 Task: Find connections with filter location San Felipe with filter topic #Personaldevelopmentwith filter profile language Spanish with filter current company Bridgestone EMIA with filter school Raghu Institute Of Technology with filter industry Engineering Services with filter service category Life Coaching with filter keywords title Customer Service Manager
Action: Mouse moved to (514, 58)
Screenshot: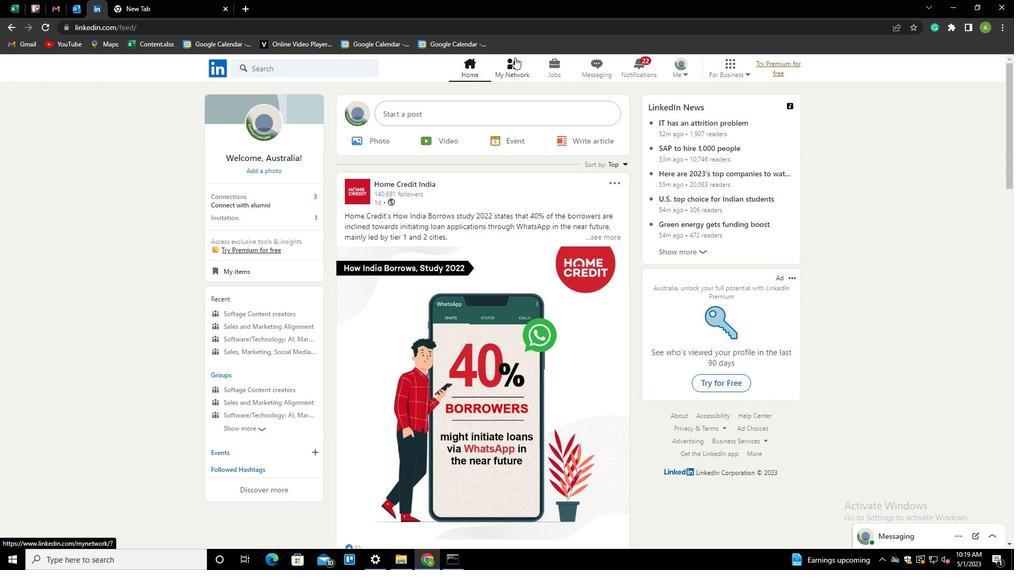 
Action: Mouse pressed left at (514, 58)
Screenshot: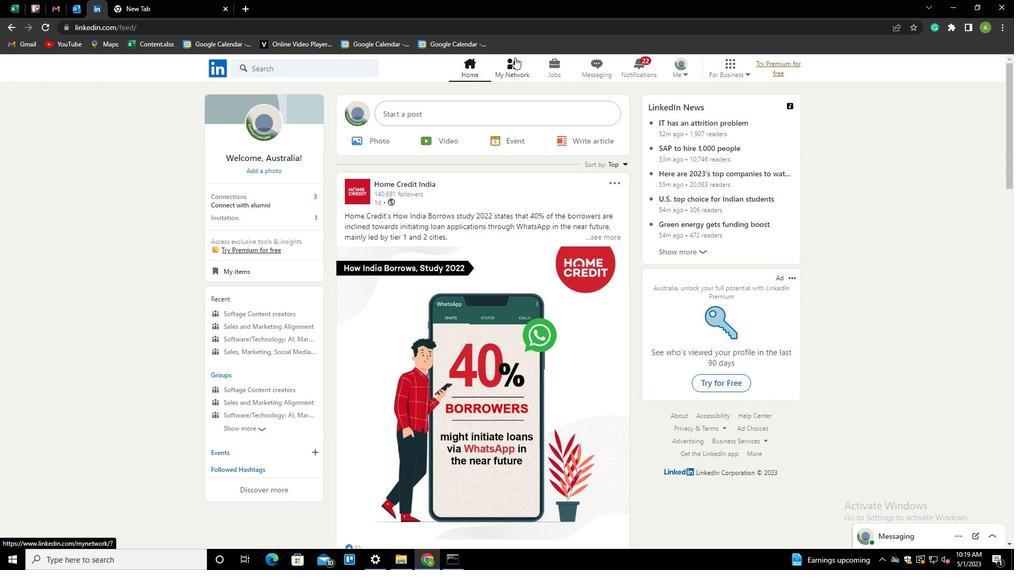 
Action: Mouse moved to (264, 124)
Screenshot: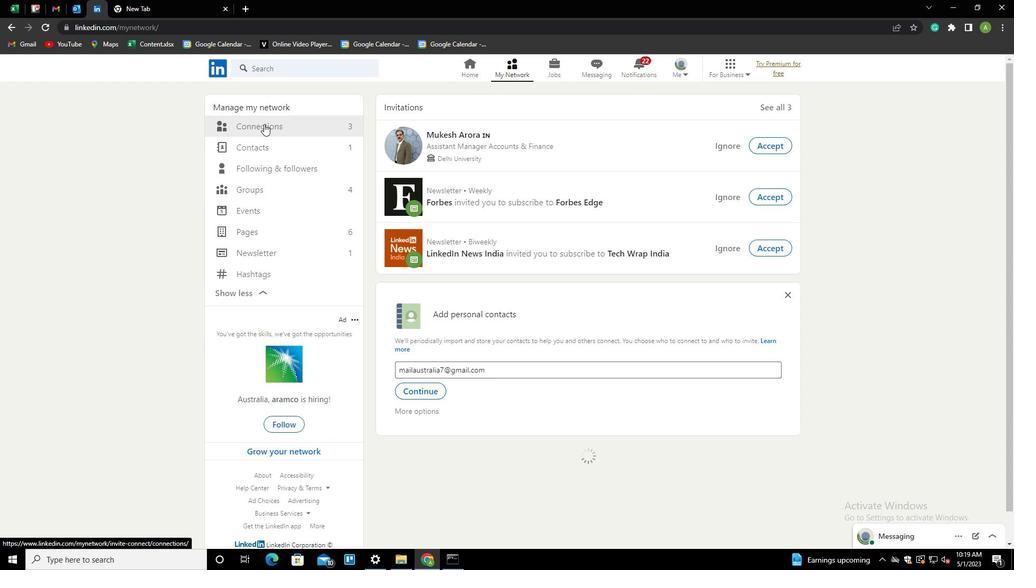 
Action: Mouse pressed left at (264, 124)
Screenshot: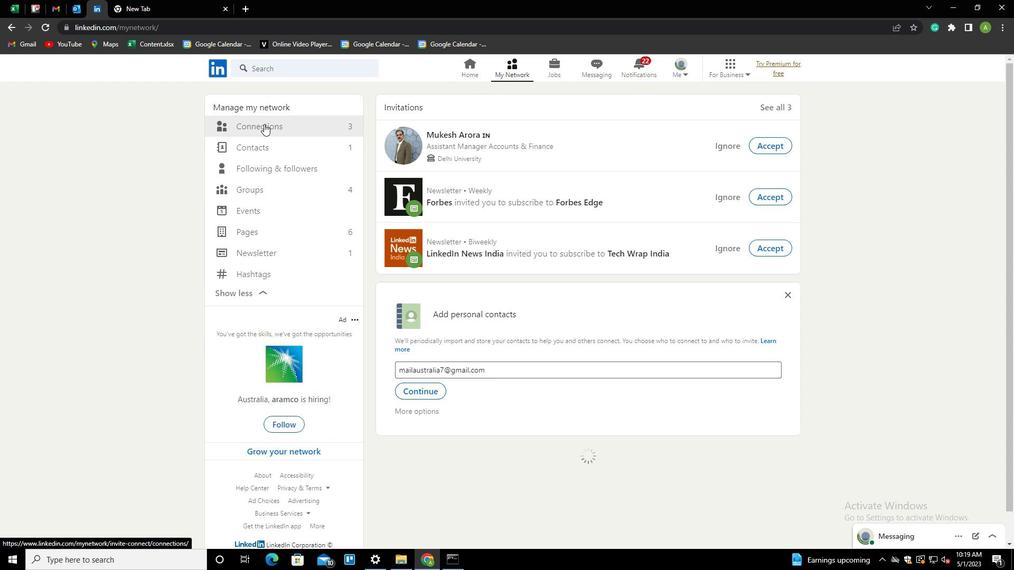 
Action: Mouse moved to (576, 126)
Screenshot: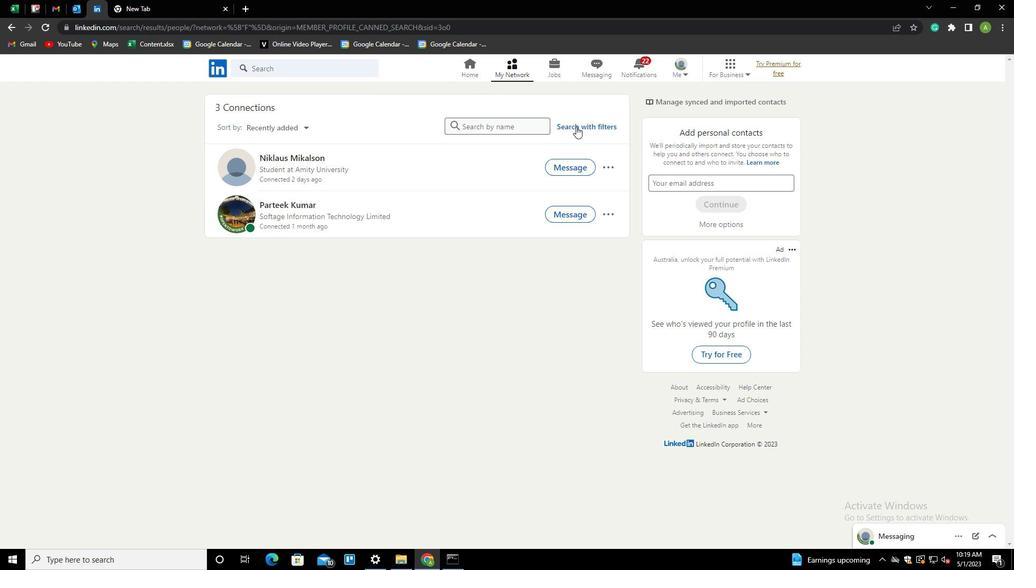 
Action: Mouse pressed left at (576, 126)
Screenshot: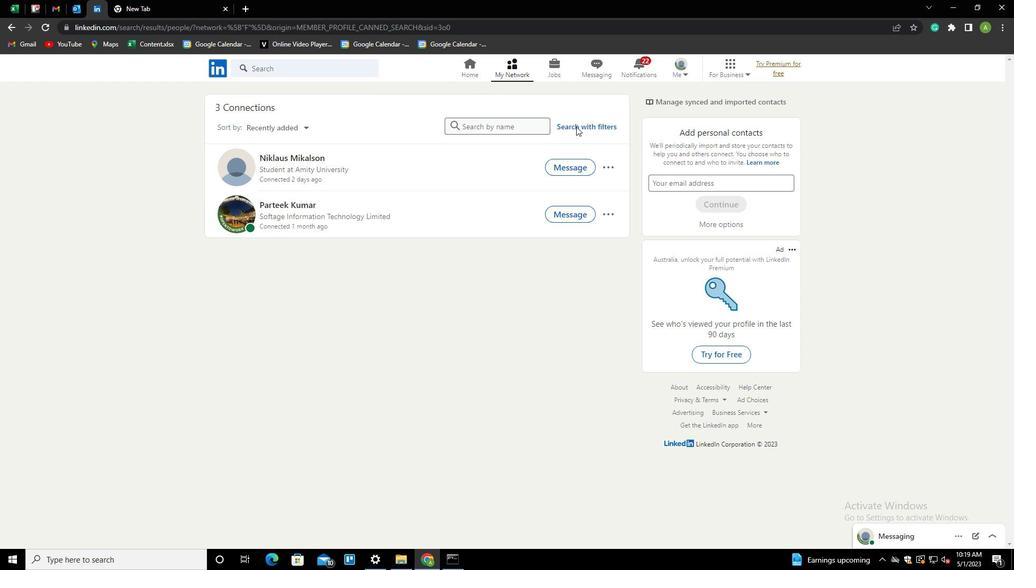 
Action: Mouse moved to (539, 97)
Screenshot: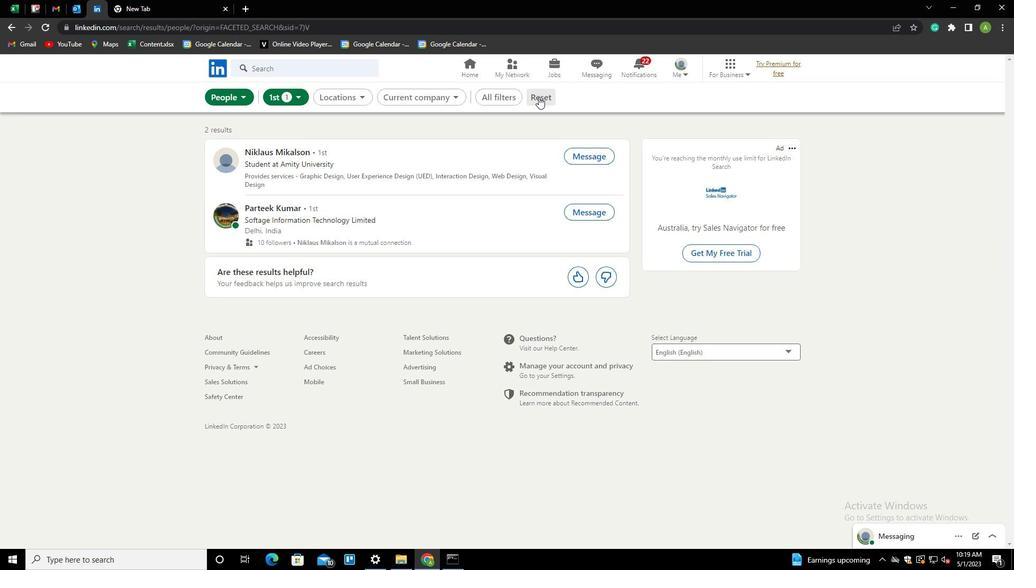 
Action: Mouse pressed left at (539, 97)
Screenshot: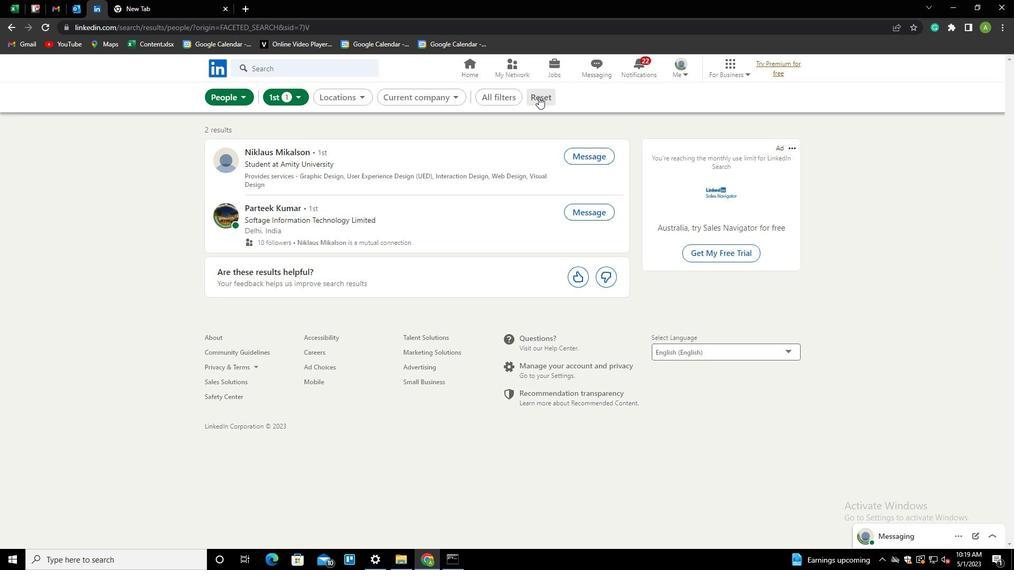 
Action: Mouse moved to (517, 98)
Screenshot: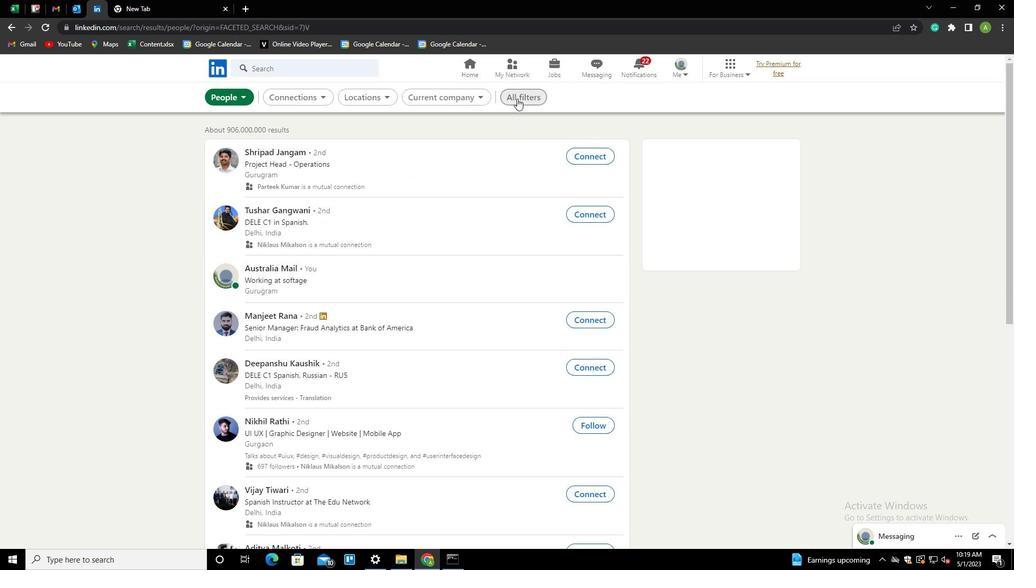 
Action: Mouse pressed left at (517, 98)
Screenshot: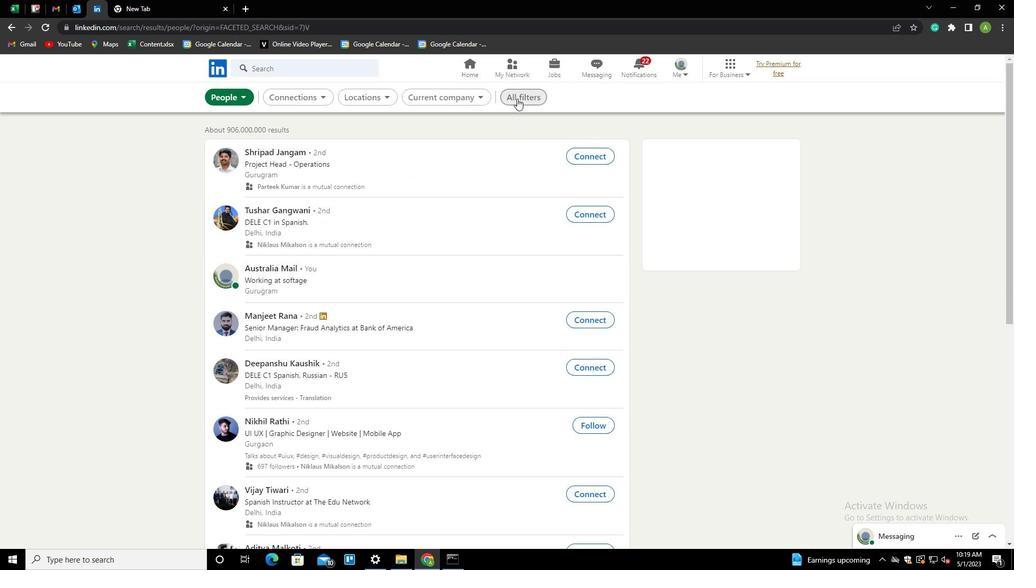 
Action: Mouse moved to (884, 319)
Screenshot: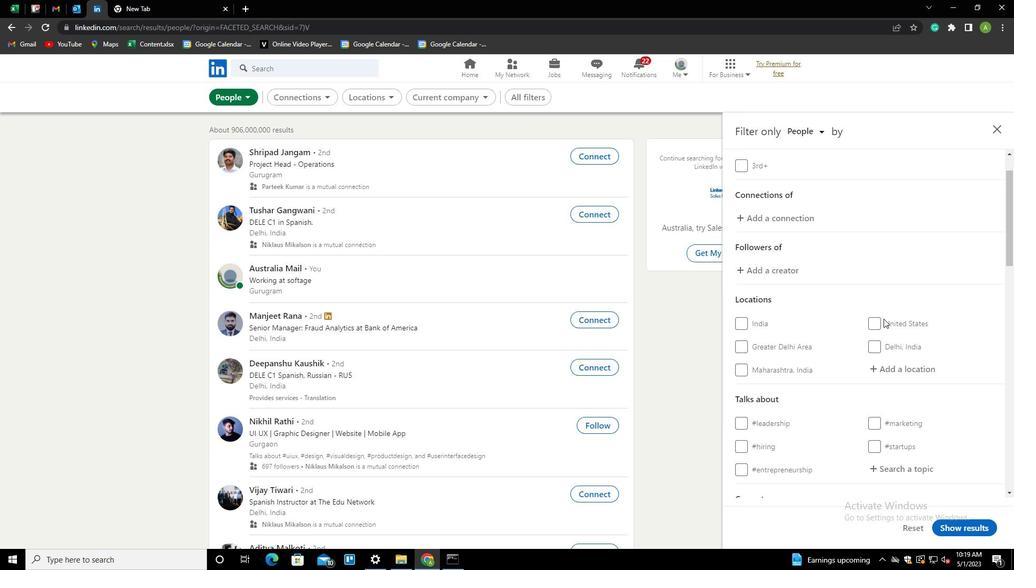 
Action: Mouse scrolled (884, 318) with delta (0, 0)
Screenshot: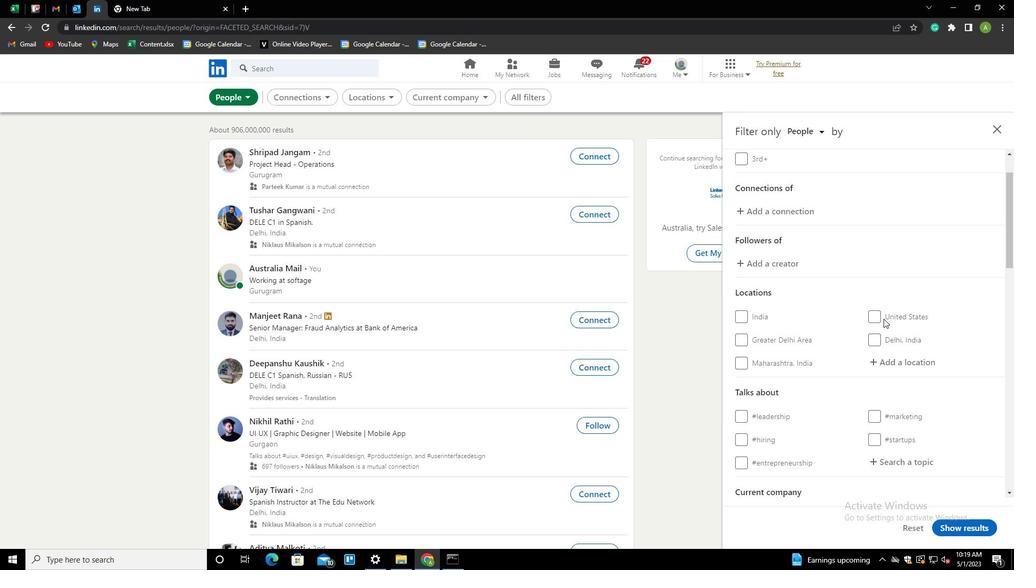 
Action: Mouse scrolled (884, 318) with delta (0, 0)
Screenshot: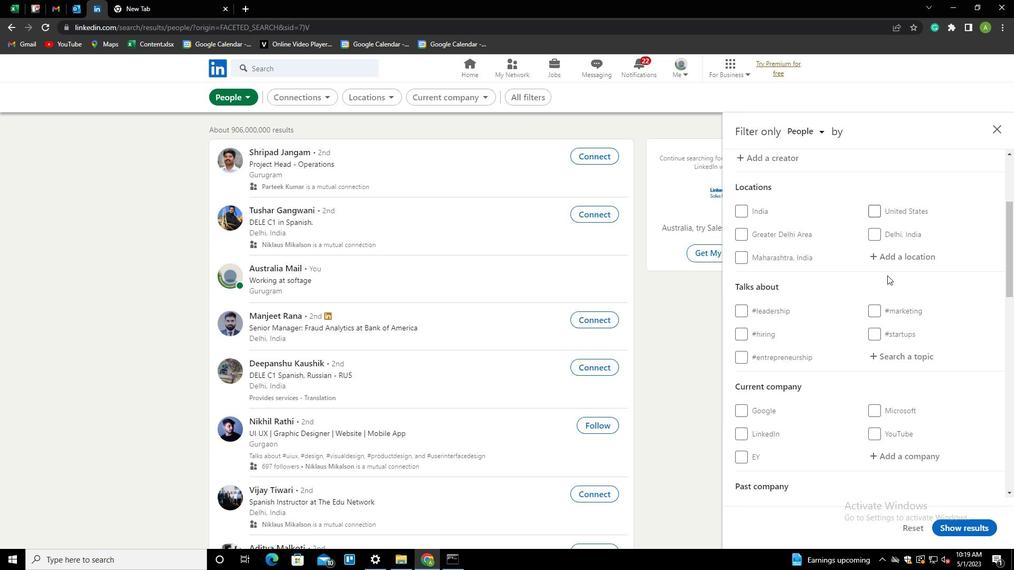 
Action: Mouse scrolled (884, 318) with delta (0, 0)
Screenshot: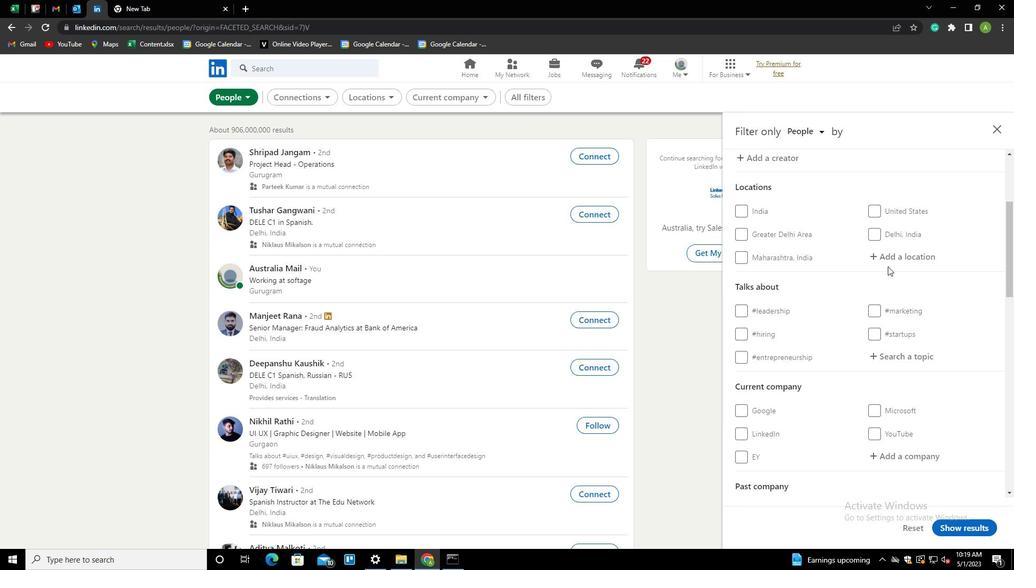 
Action: Mouse moved to (890, 256)
Screenshot: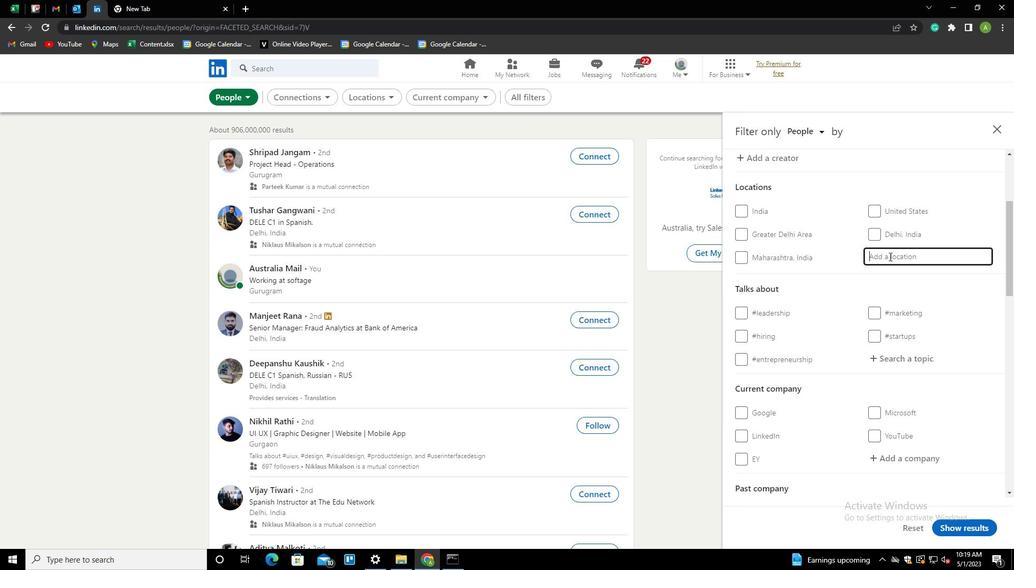 
Action: Mouse pressed left at (890, 256)
Screenshot: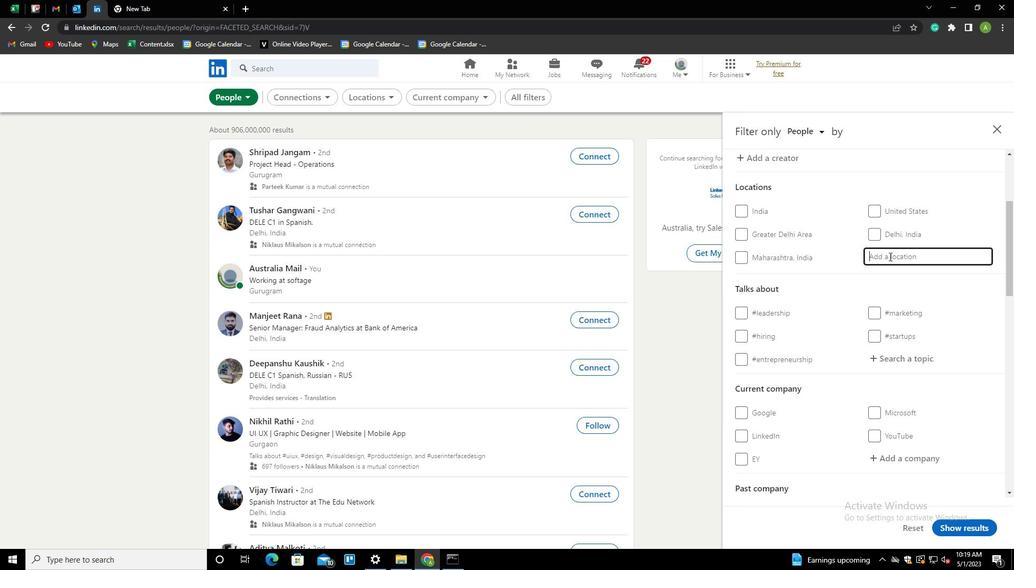 
Action: Mouse moved to (890, 256)
Screenshot: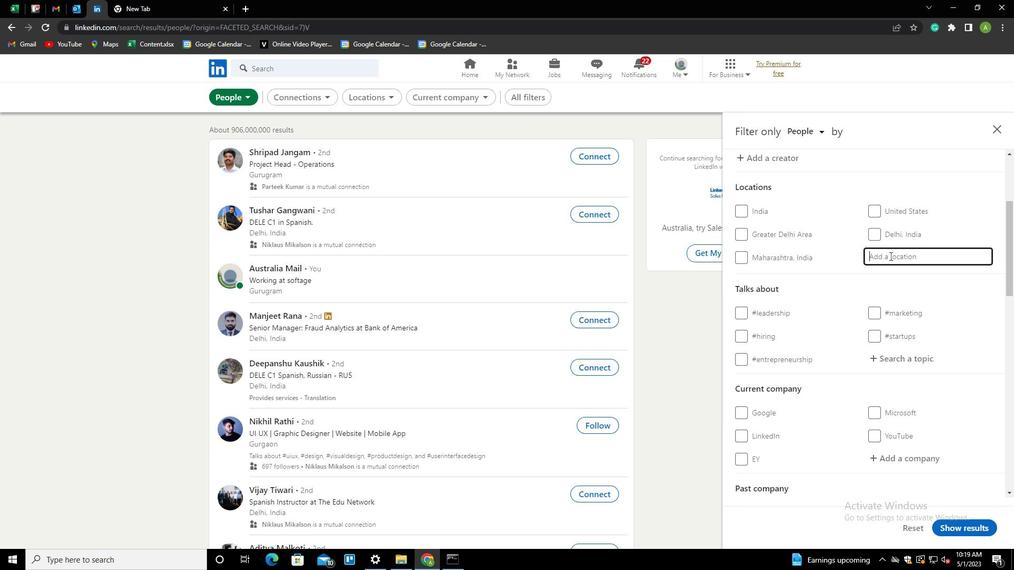 
Action: Mouse pressed left at (890, 256)
Screenshot: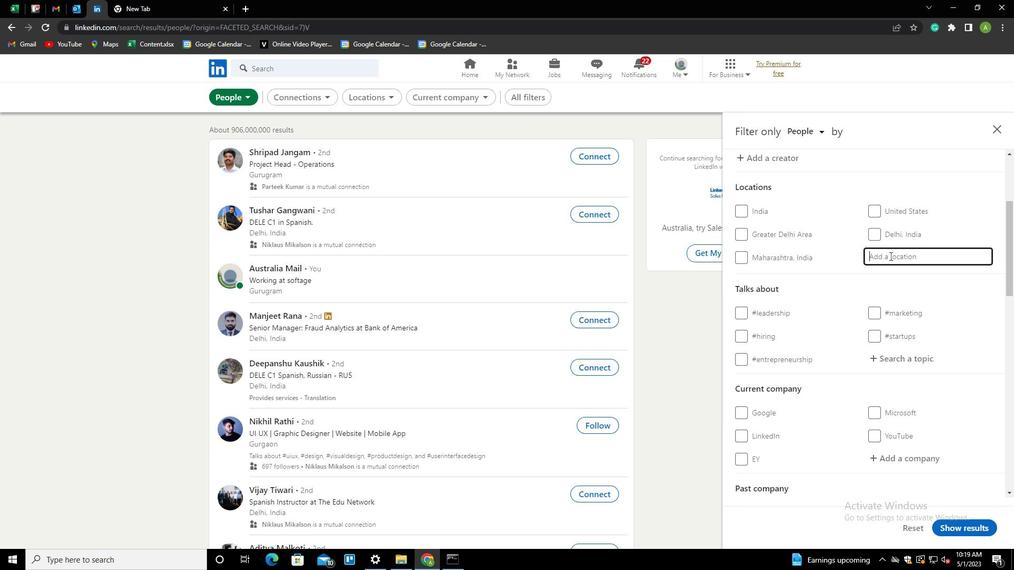 
Action: Key pressed <Key.shift><Key.shift><Key.shift><Key.shift>SAN<Key.space><Key.shift>FELIPE<Key.down><Key.enter>
Screenshot: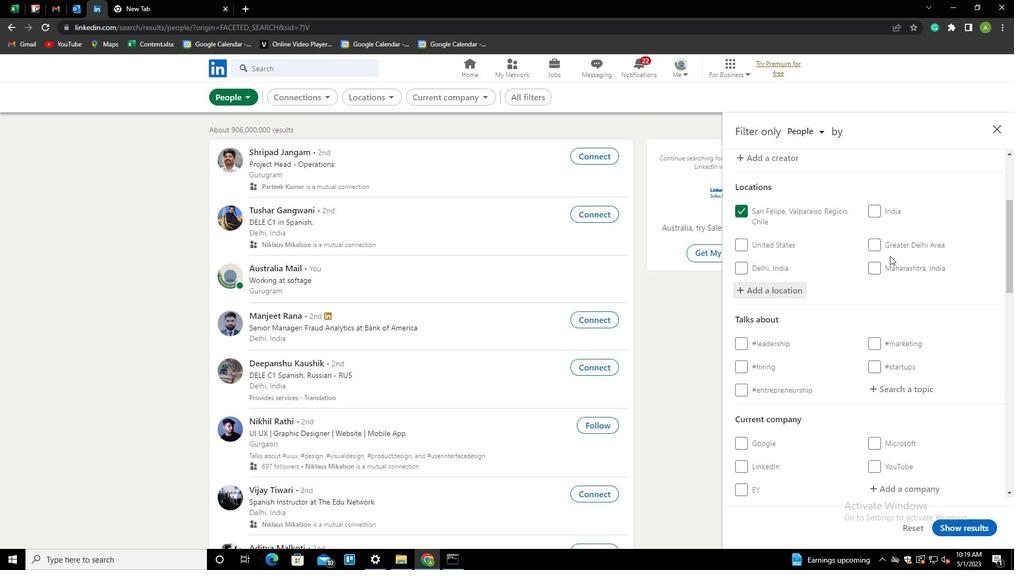 
Action: Mouse scrolled (890, 255) with delta (0, 0)
Screenshot: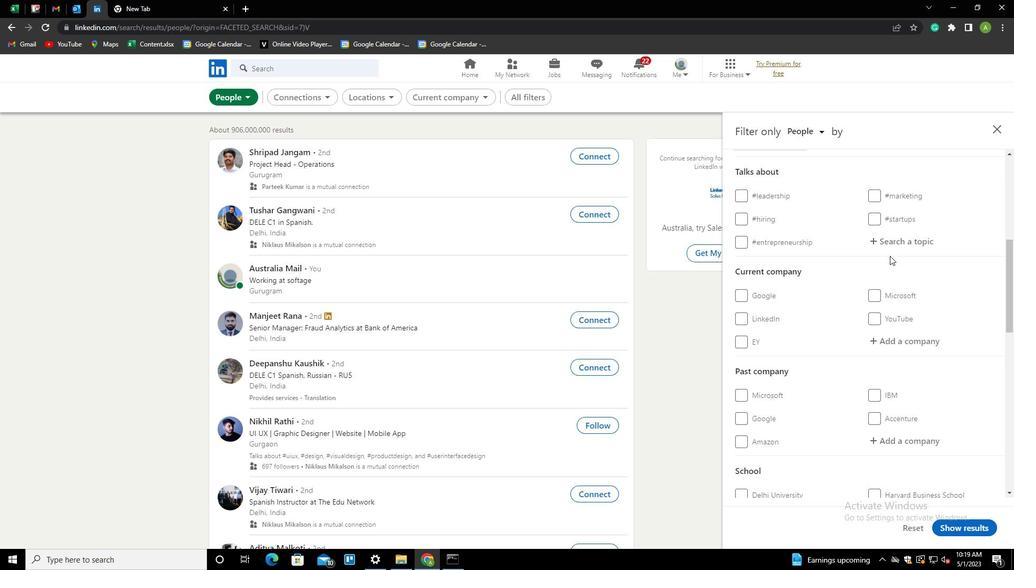 
Action: Mouse scrolled (890, 255) with delta (0, 0)
Screenshot: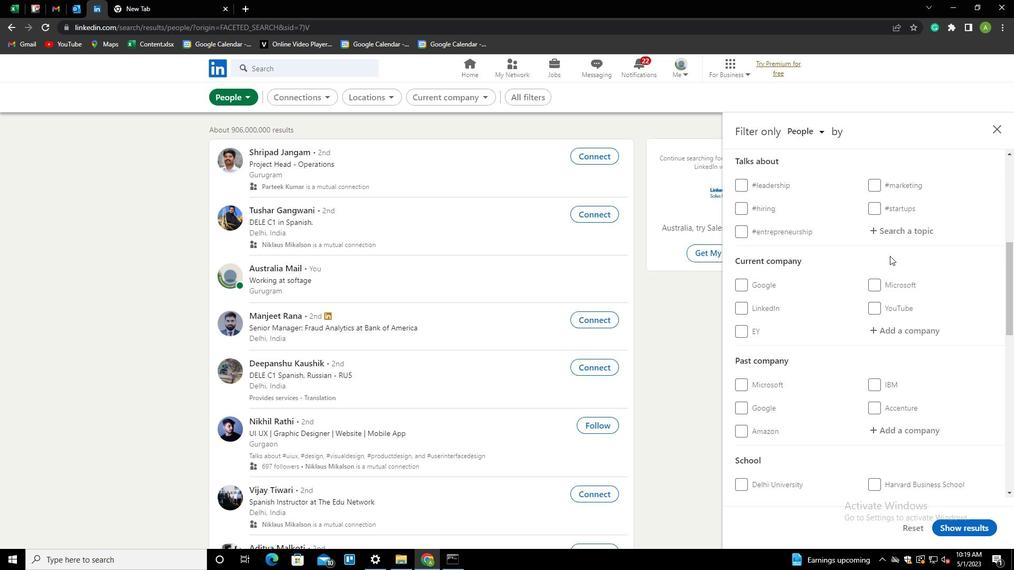 
Action: Mouse scrolled (890, 255) with delta (0, 0)
Screenshot: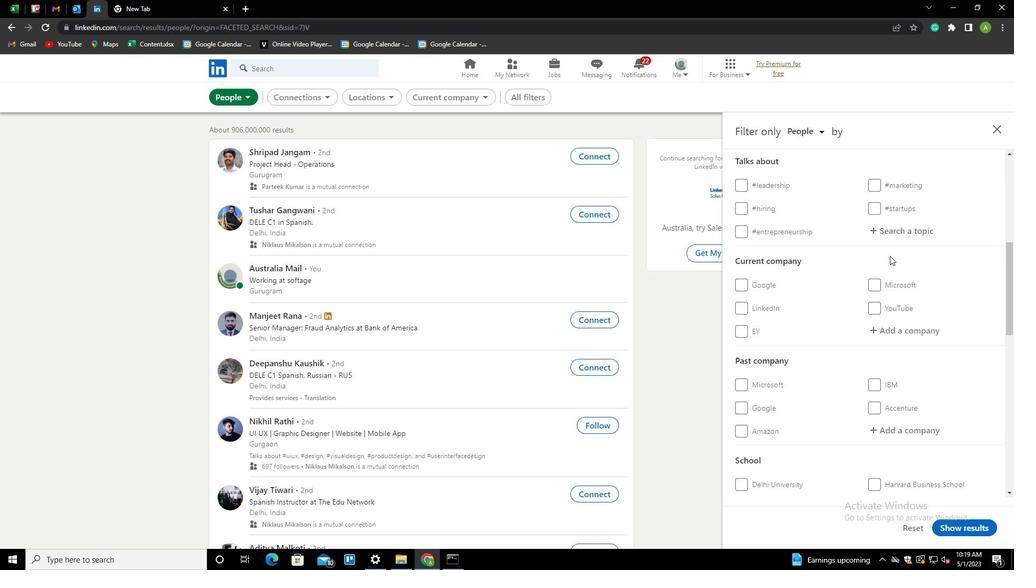 
Action: Mouse scrolled (890, 255) with delta (0, 0)
Screenshot: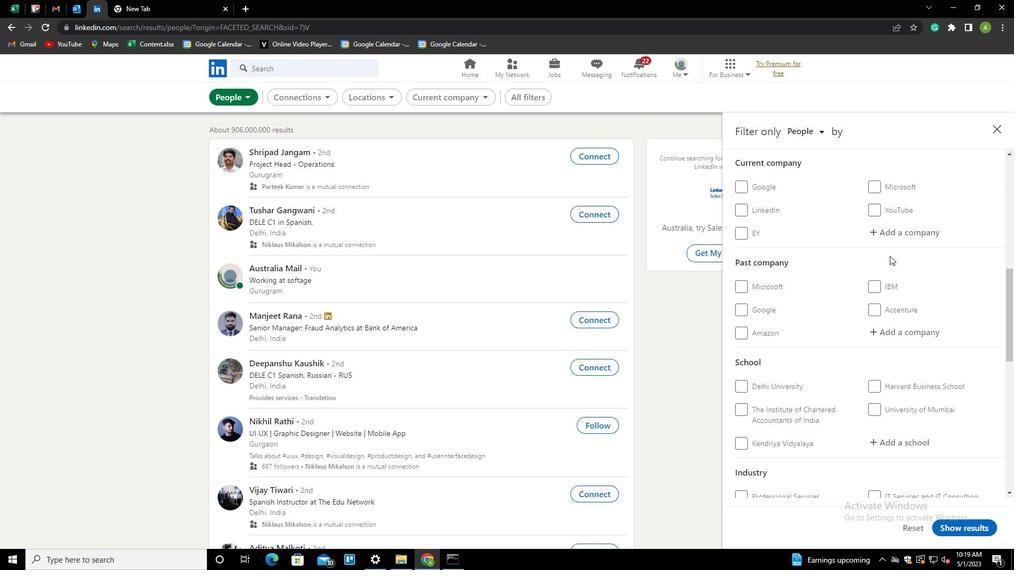 
Action: Mouse scrolled (890, 255) with delta (0, 0)
Screenshot: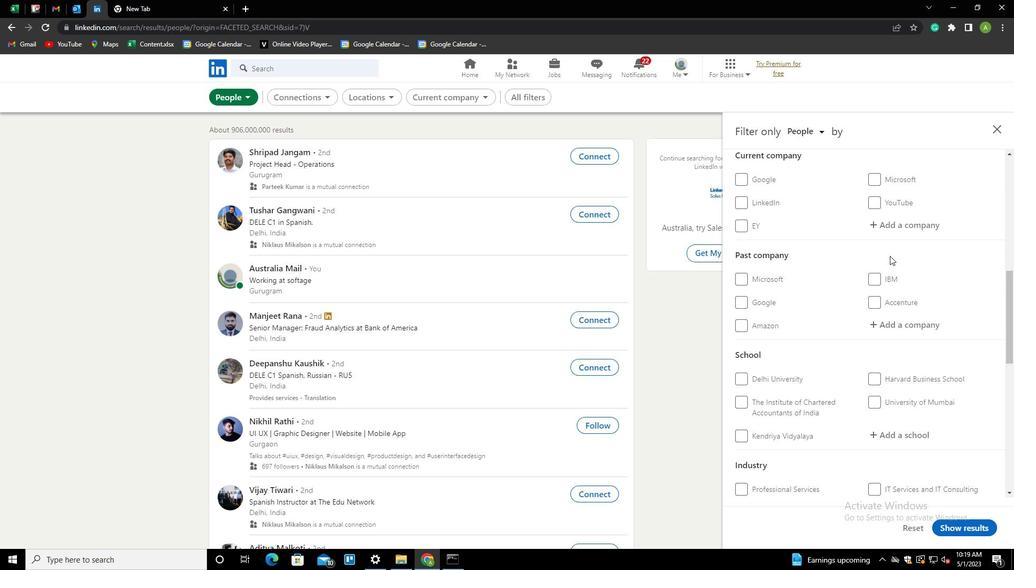 
Action: Mouse scrolled (890, 256) with delta (0, 0)
Screenshot: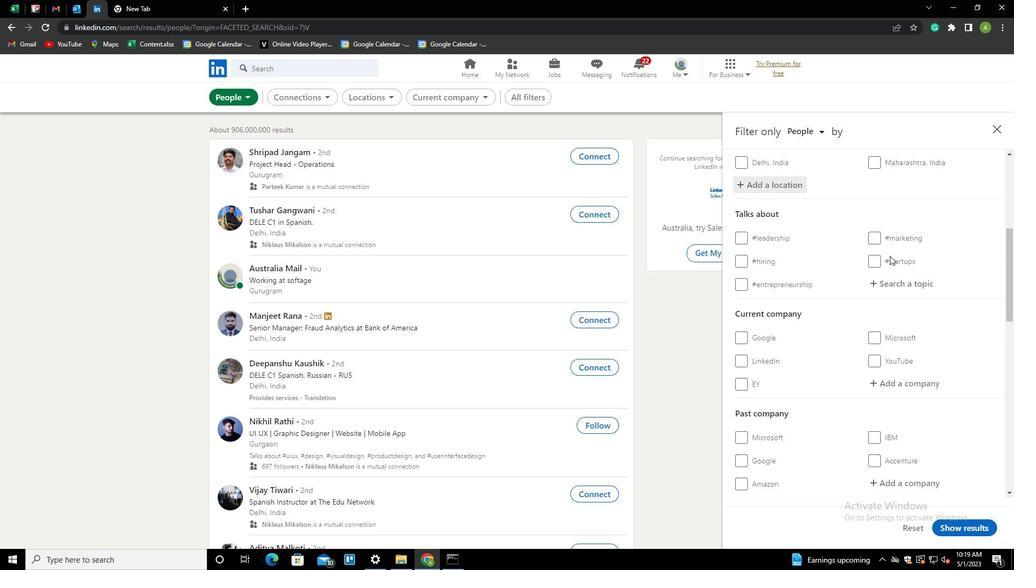 
Action: Mouse scrolled (890, 256) with delta (0, 0)
Screenshot: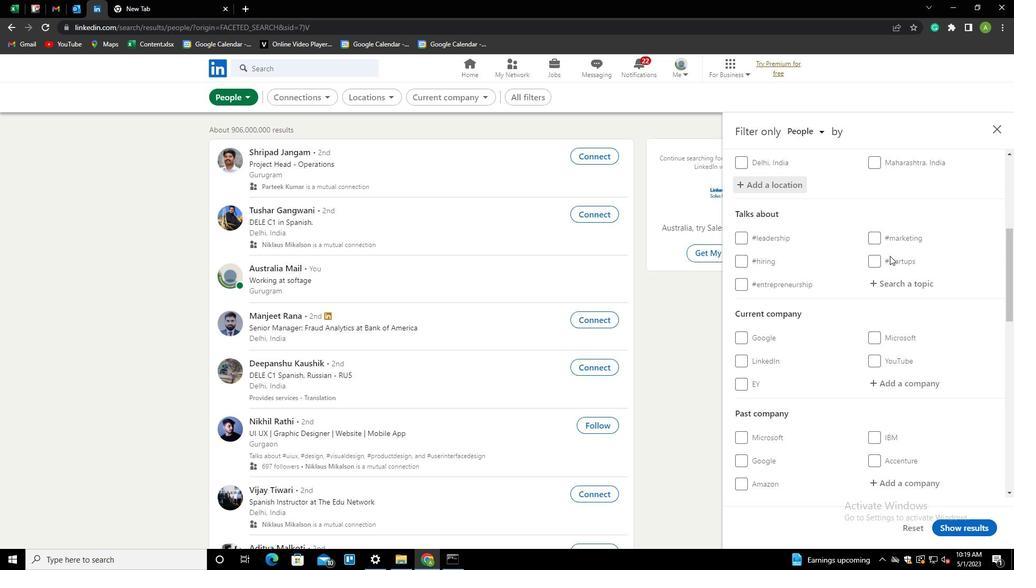
Action: Mouse scrolled (890, 256) with delta (0, 0)
Screenshot: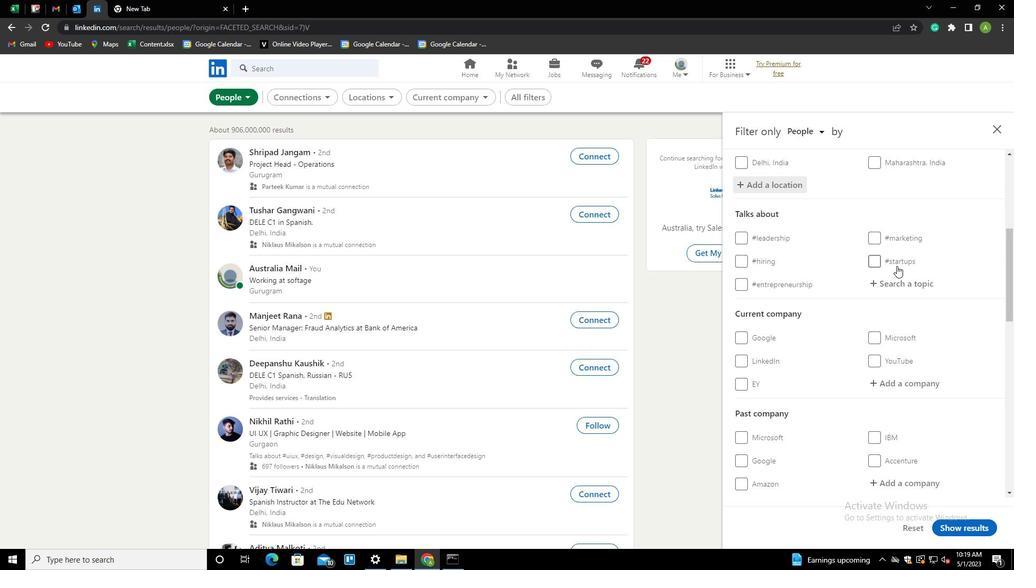 
Action: Mouse moved to (897, 288)
Screenshot: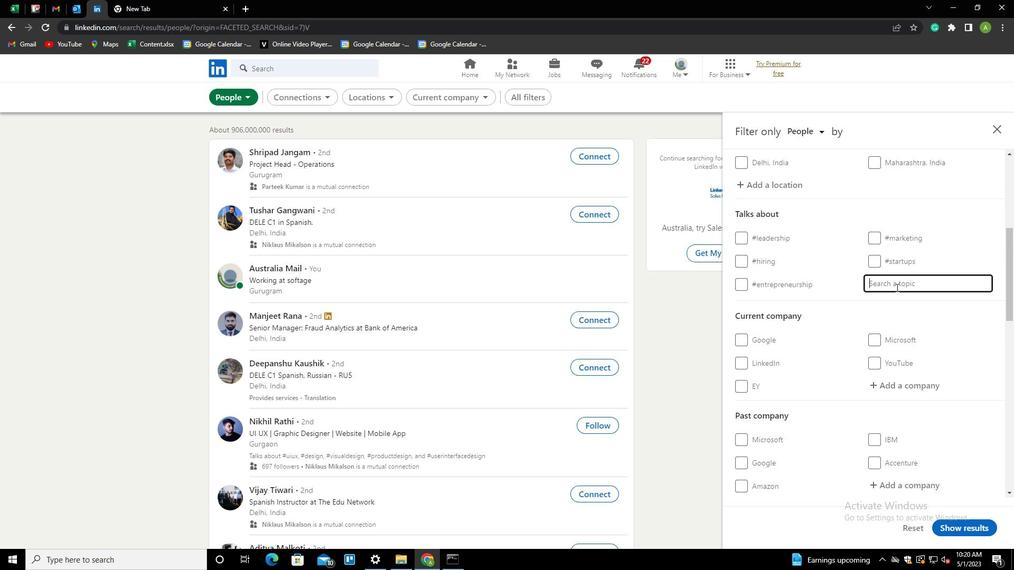 
Action: Mouse pressed left at (897, 288)
Screenshot: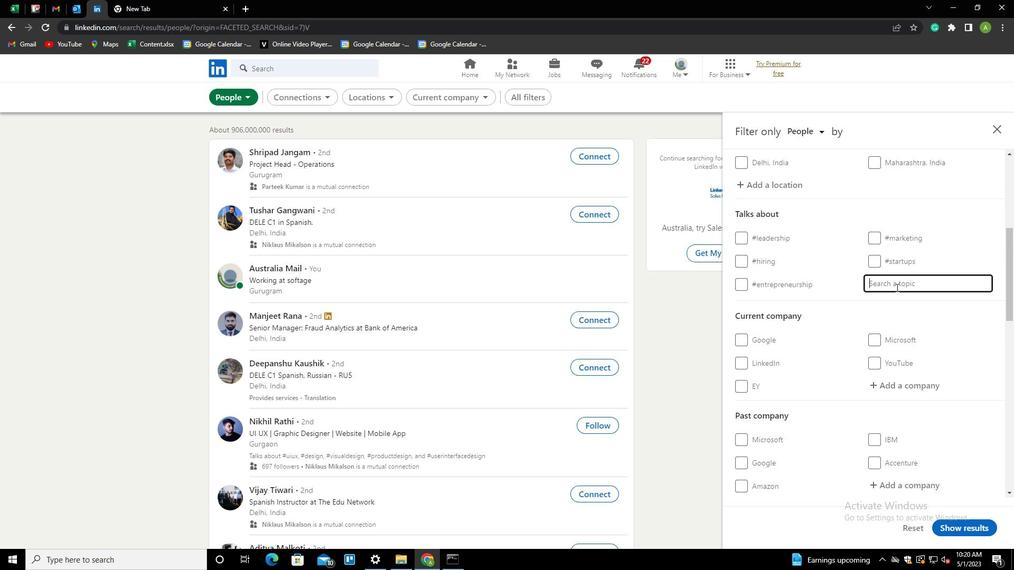 
Action: Key pressed OER<Key.backspace><Key.backspace><Key.backspace>PERSONALDEVELOP<Key.down><Key.enter>
Screenshot: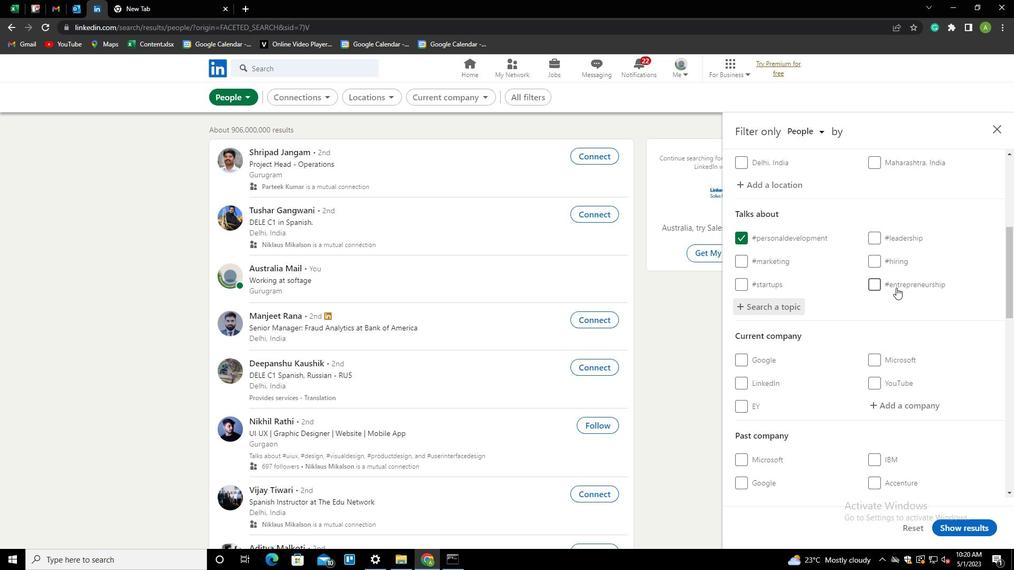
Action: Mouse scrolled (897, 287) with delta (0, 0)
Screenshot: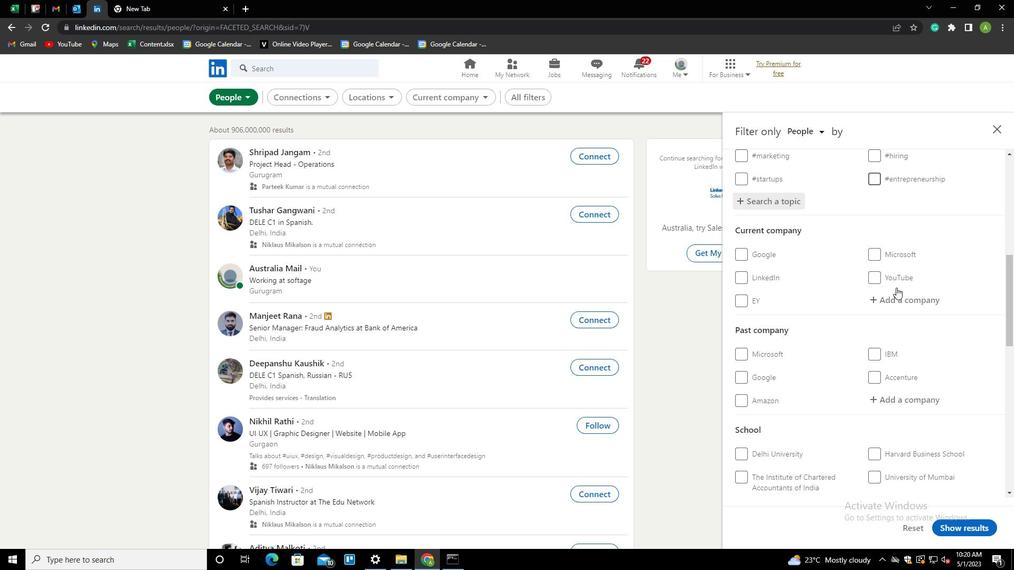 
Action: Mouse scrolled (897, 287) with delta (0, 0)
Screenshot: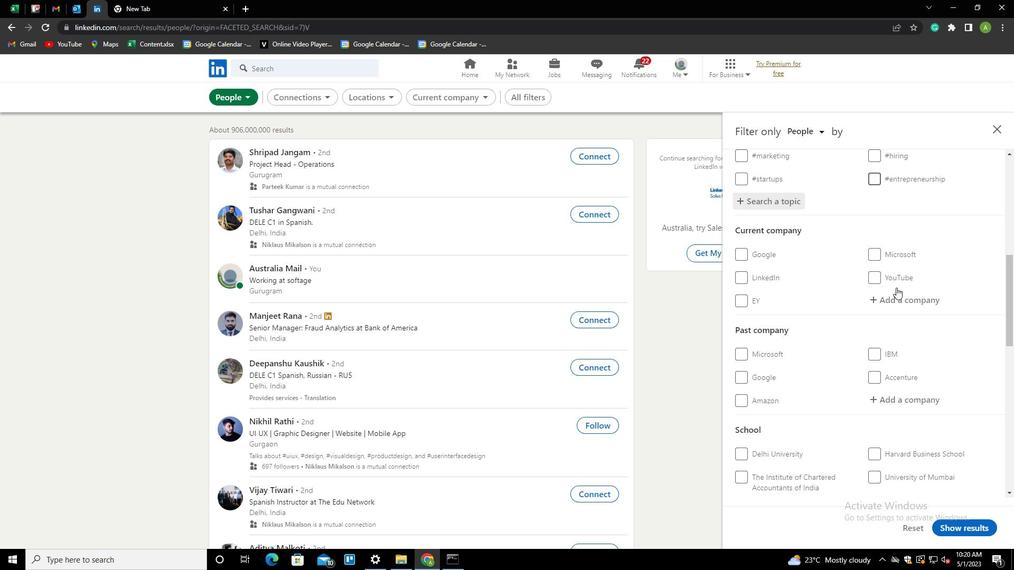 
Action: Mouse moved to (928, 359)
Screenshot: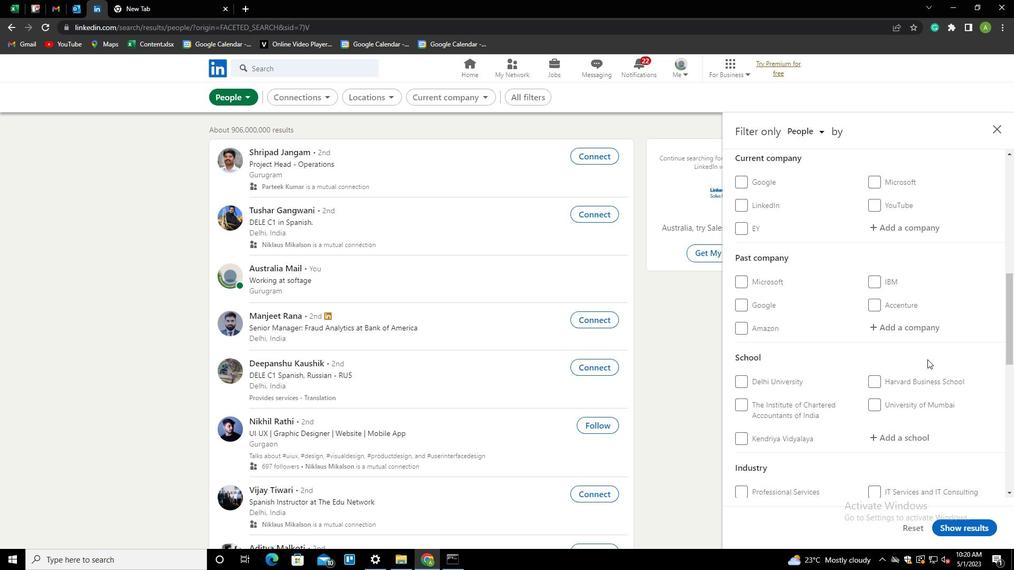 
Action: Mouse scrolled (928, 359) with delta (0, 0)
Screenshot: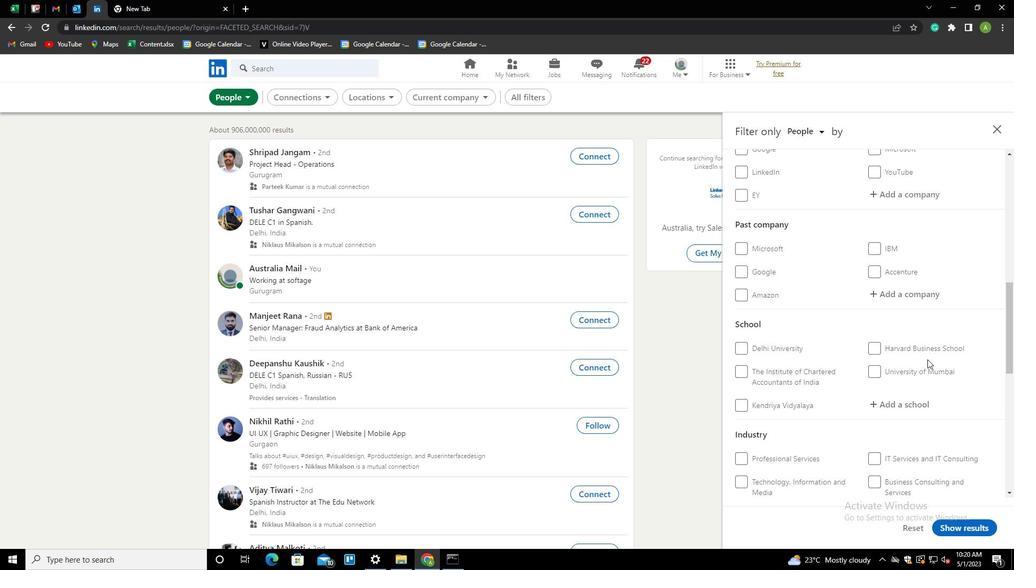 
Action: Mouse scrolled (928, 359) with delta (0, 0)
Screenshot: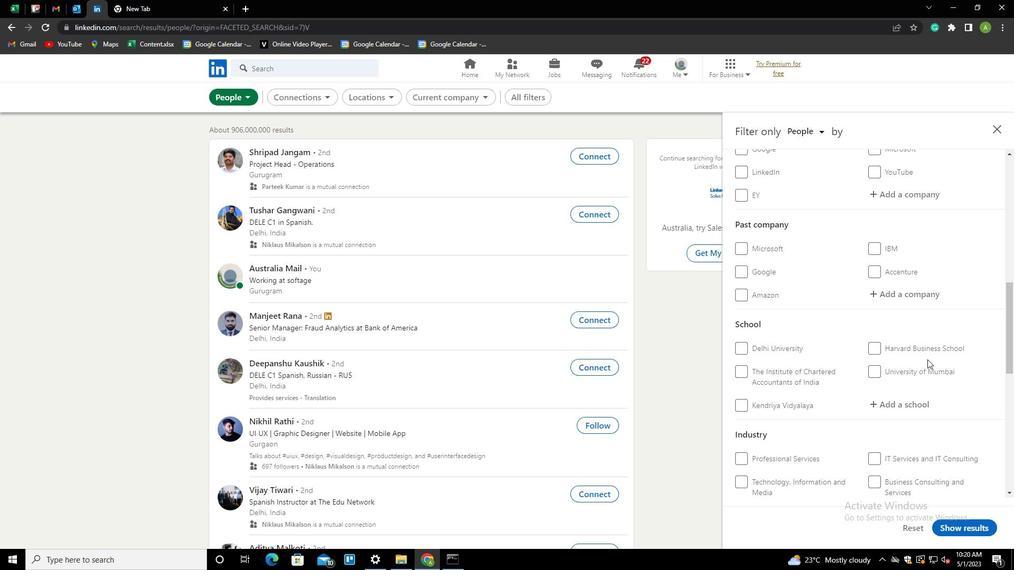 
Action: Mouse scrolled (928, 359) with delta (0, 0)
Screenshot: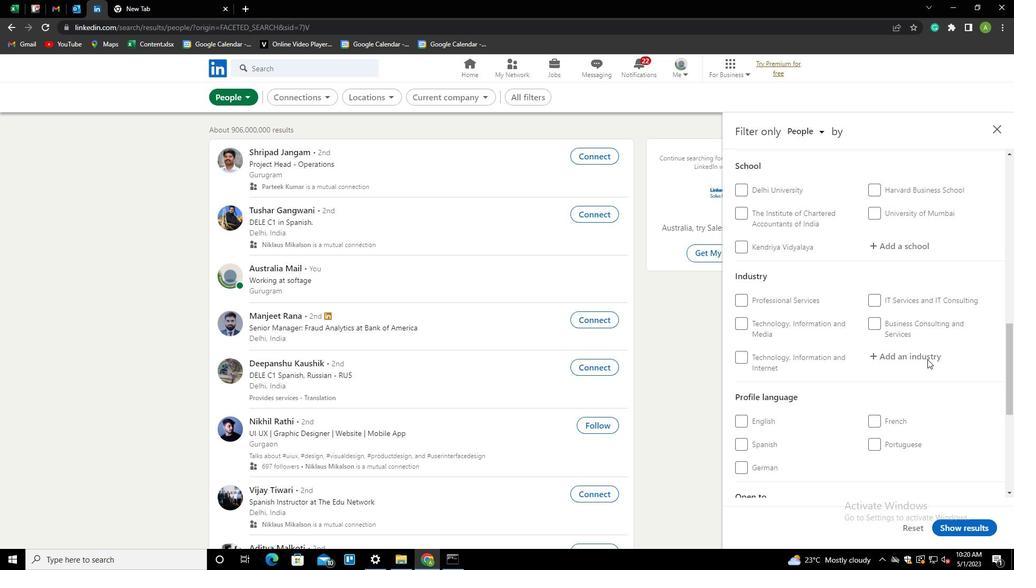 
Action: Mouse scrolled (928, 359) with delta (0, 0)
Screenshot: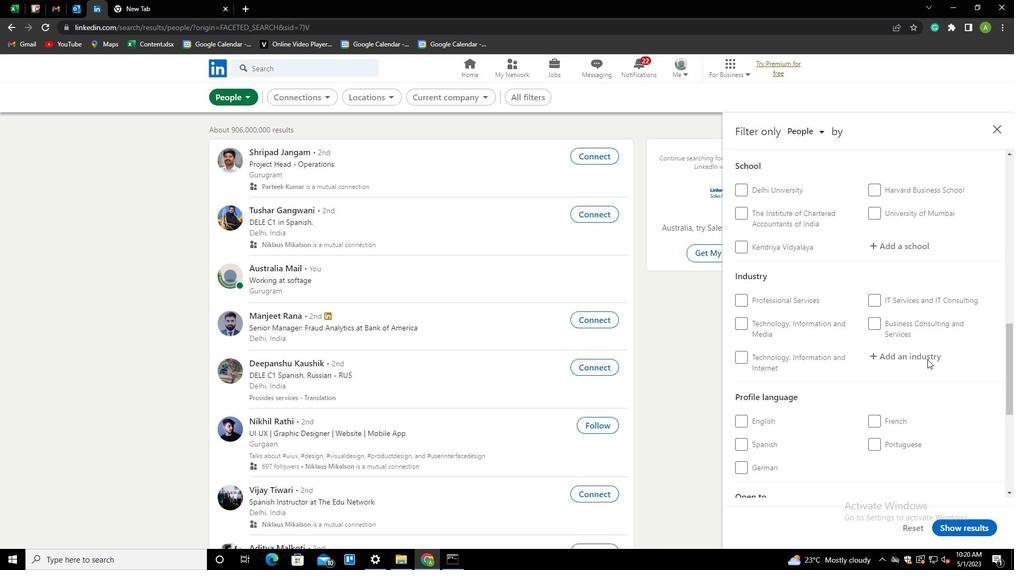 
Action: Mouse scrolled (928, 359) with delta (0, 0)
Screenshot: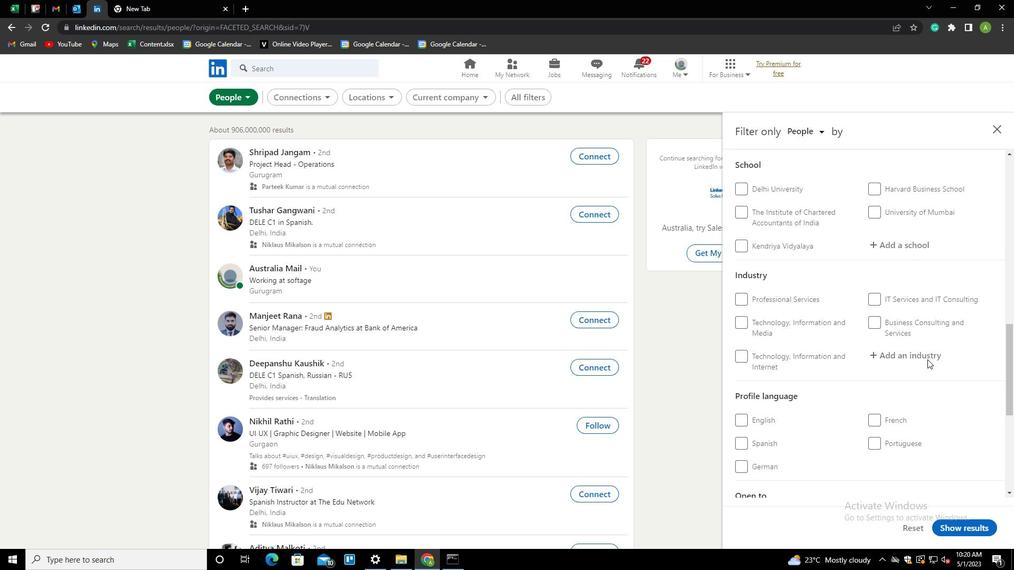 
Action: Mouse scrolled (928, 359) with delta (0, 0)
Screenshot: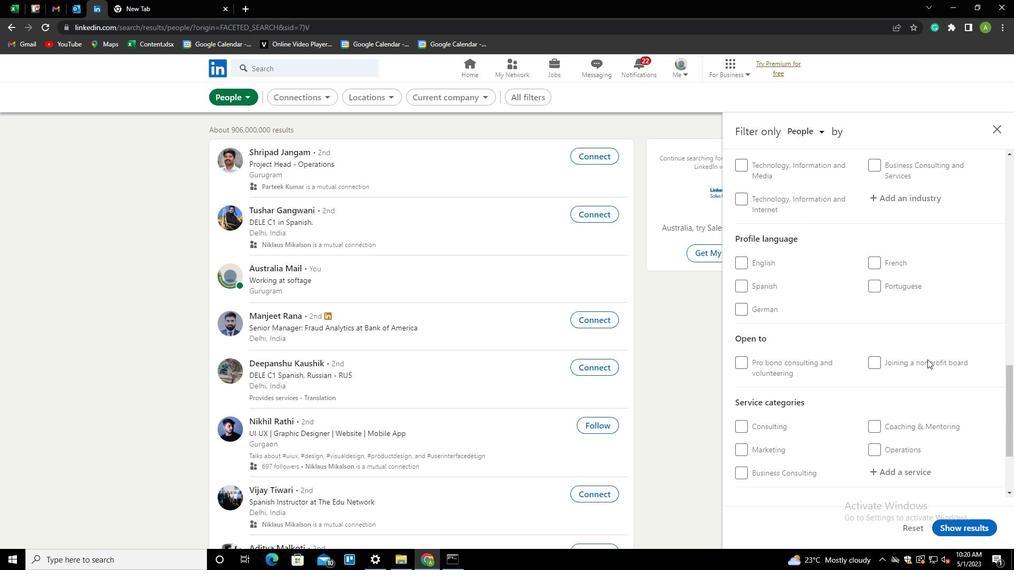 
Action: Mouse scrolled (928, 359) with delta (0, 0)
Screenshot: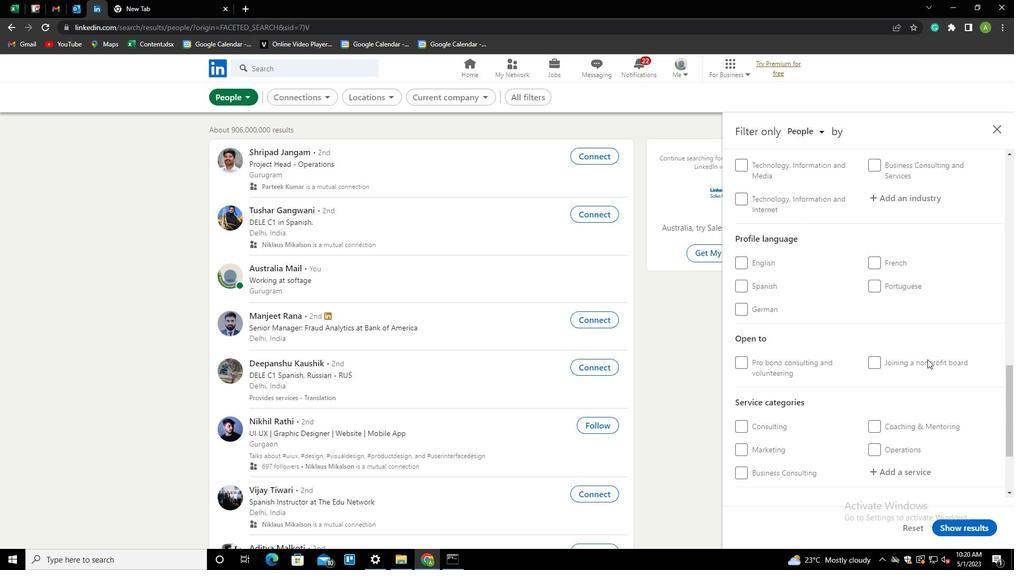 
Action: Mouse scrolled (928, 359) with delta (0, 0)
Screenshot: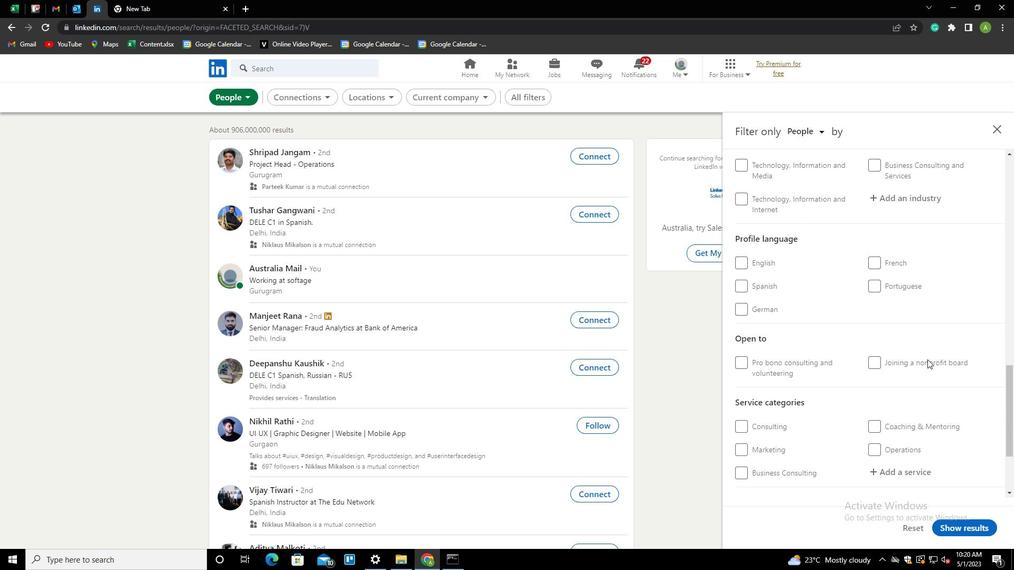 
Action: Mouse moved to (742, 285)
Screenshot: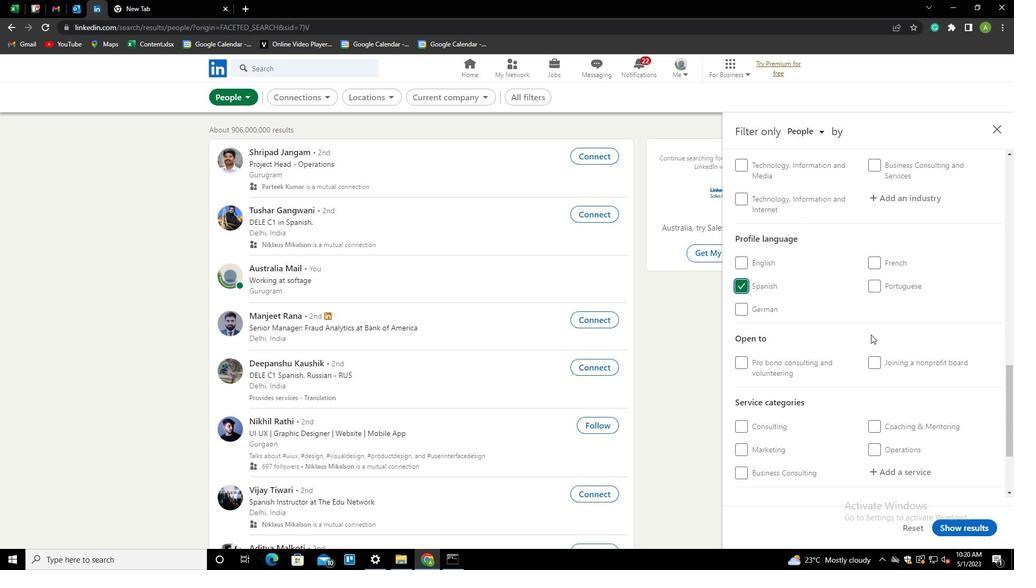 
Action: Mouse pressed left at (742, 285)
Screenshot: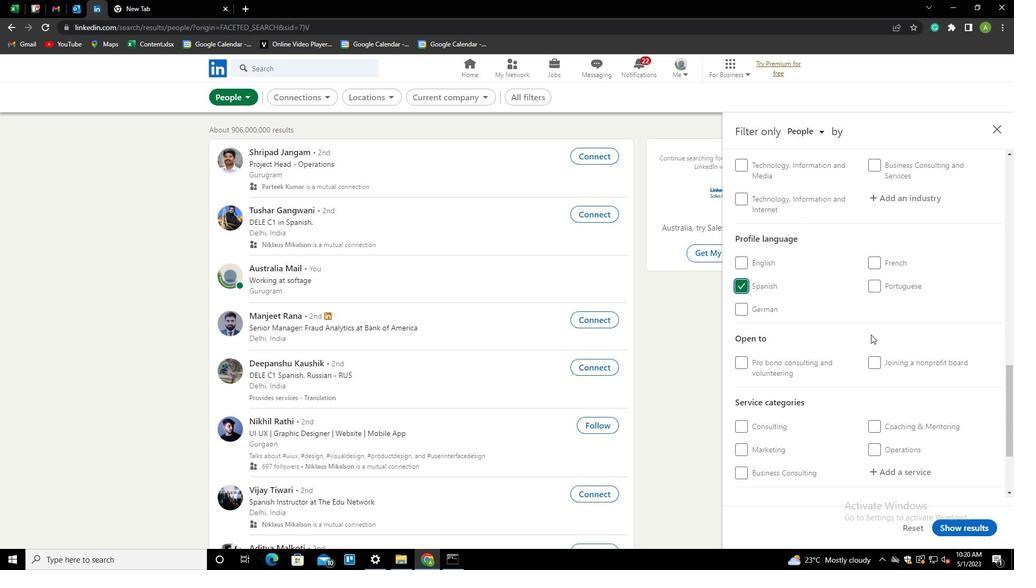 
Action: Mouse moved to (901, 335)
Screenshot: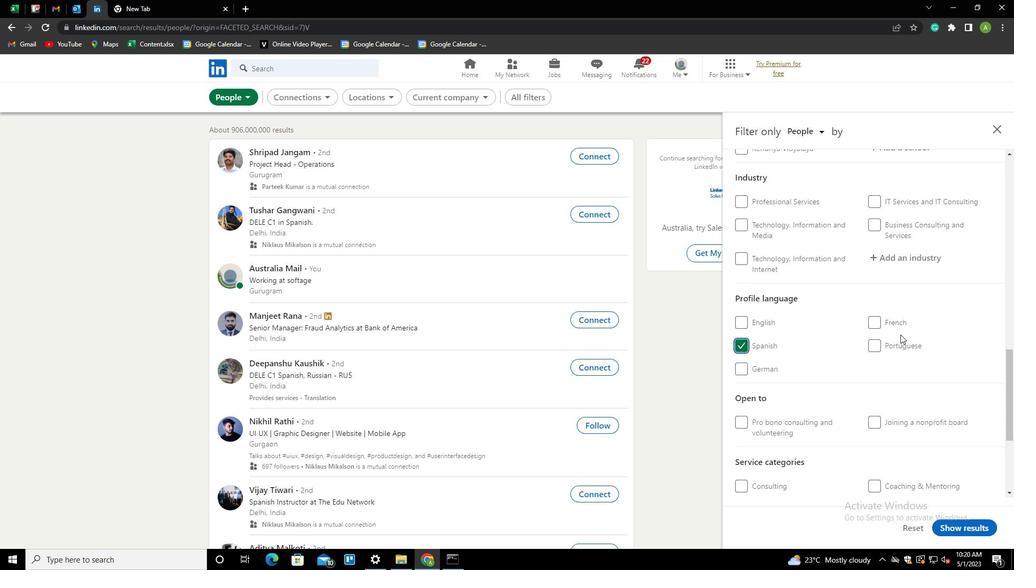 
Action: Mouse scrolled (901, 335) with delta (0, 0)
Screenshot: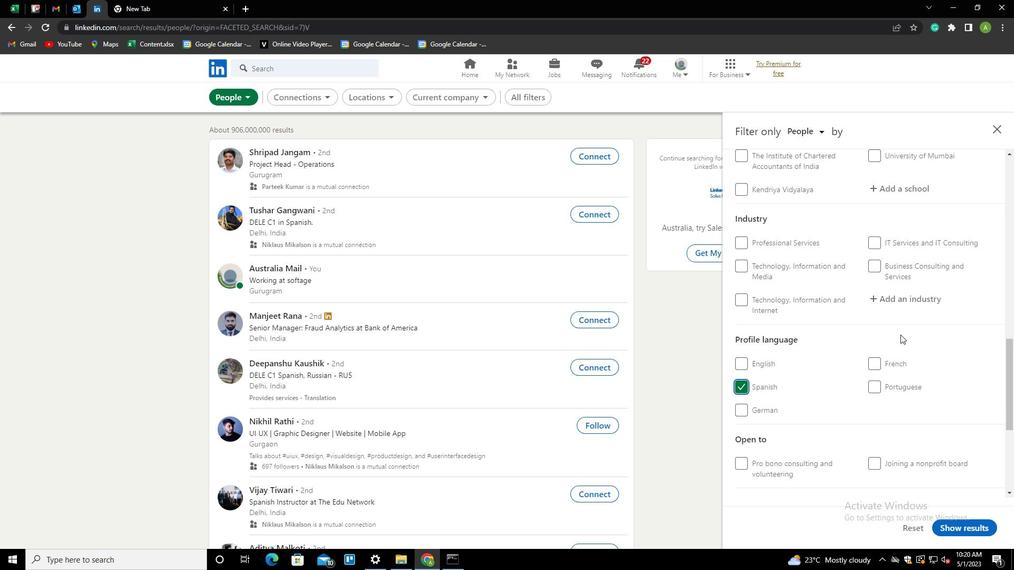 
Action: Mouse scrolled (901, 335) with delta (0, 0)
Screenshot: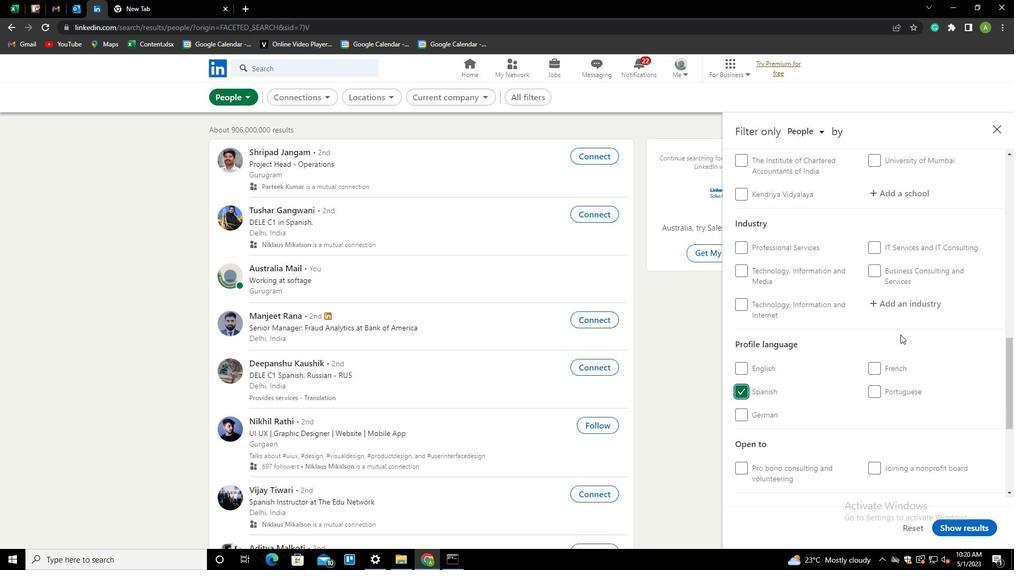 
Action: Mouse scrolled (901, 335) with delta (0, 0)
Screenshot: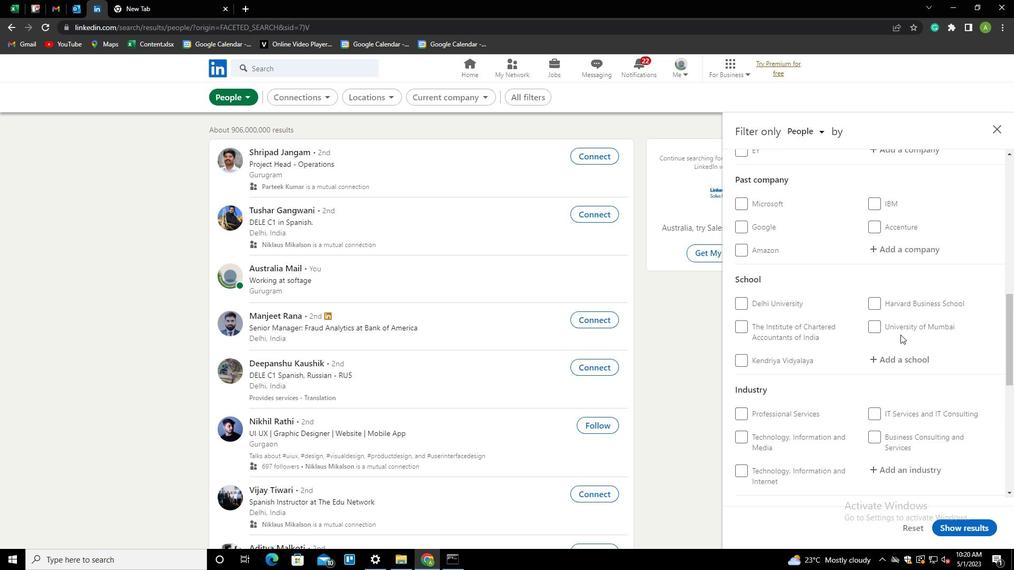
Action: Mouse scrolled (901, 335) with delta (0, 0)
Screenshot: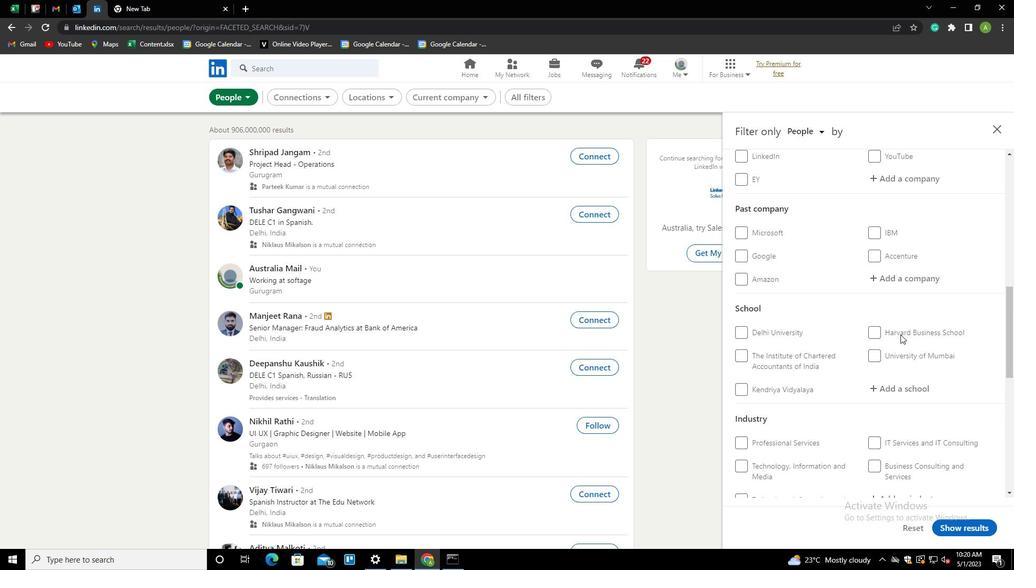 
Action: Mouse scrolled (901, 335) with delta (0, 0)
Screenshot: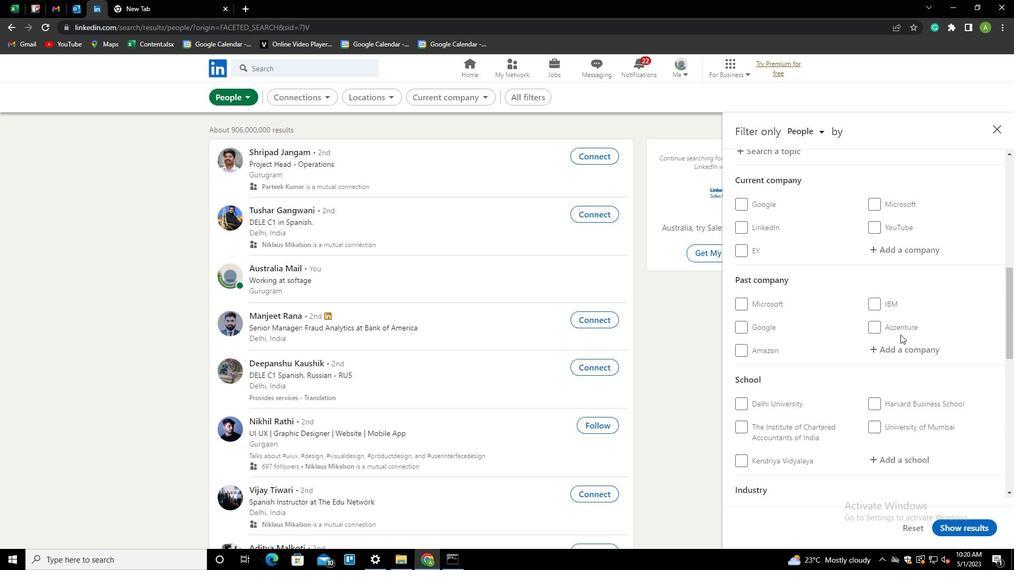 
Action: Mouse scrolled (901, 335) with delta (0, 0)
Screenshot: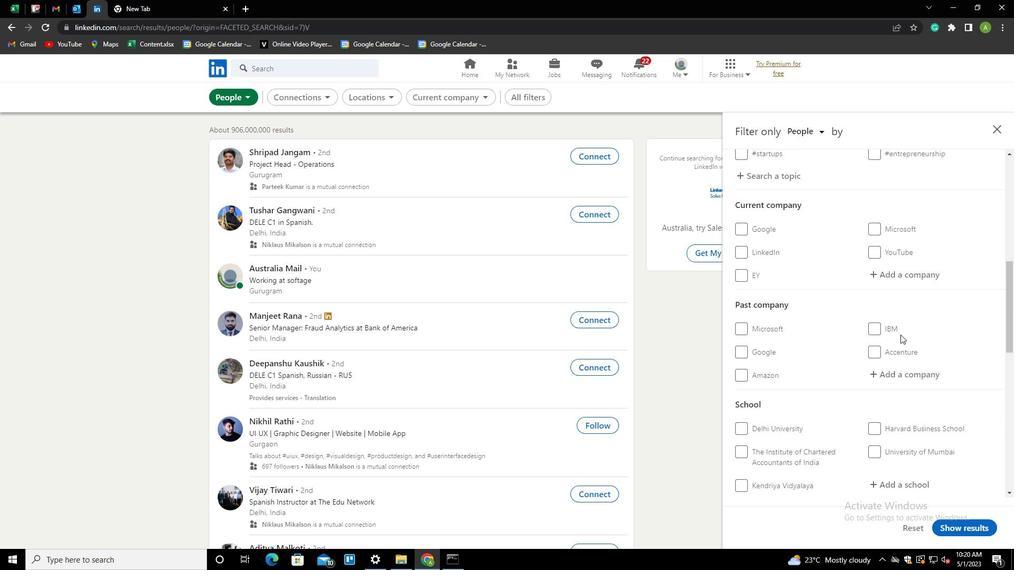 
Action: Mouse scrolled (901, 335) with delta (0, 0)
Screenshot: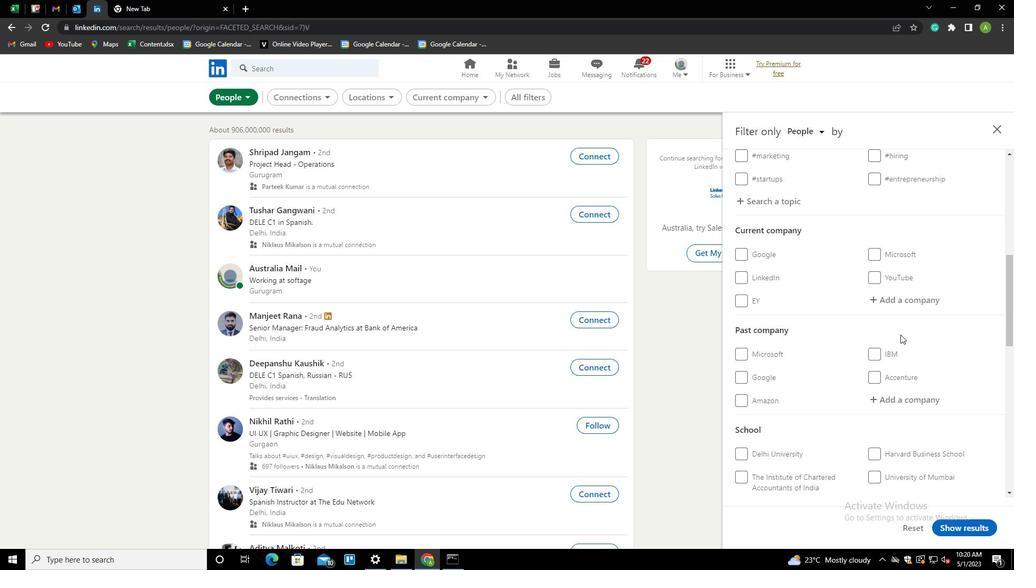 
Action: Mouse scrolled (901, 335) with delta (0, 0)
Screenshot: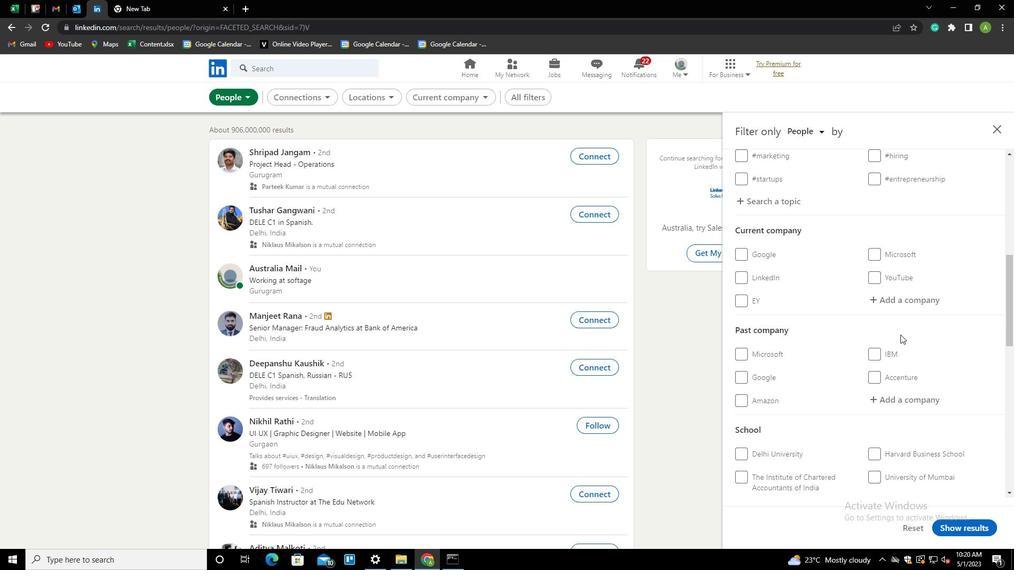 
Action: Mouse scrolled (901, 335) with delta (0, 0)
Screenshot: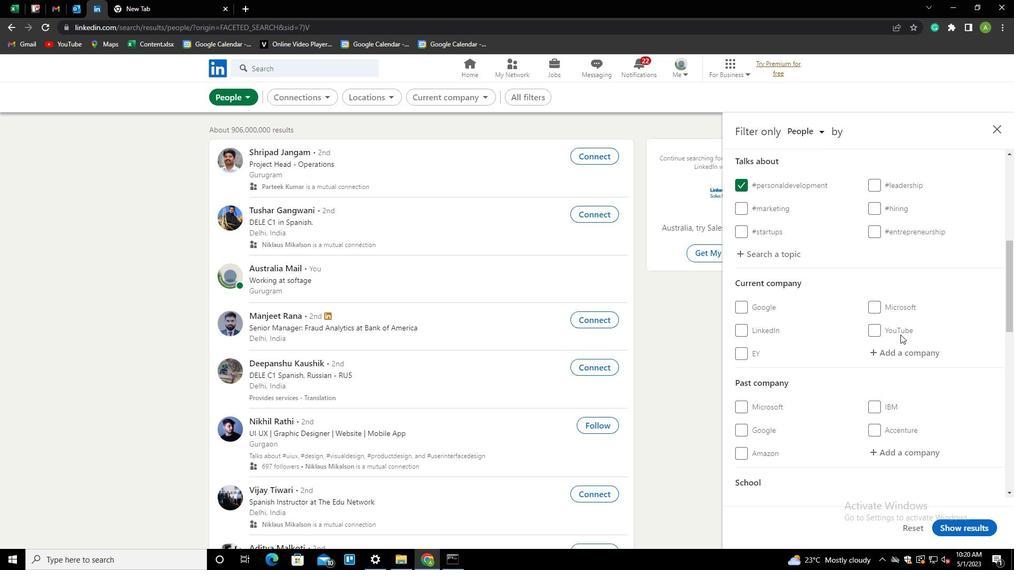 
Action: Mouse moved to (901, 345)
Screenshot: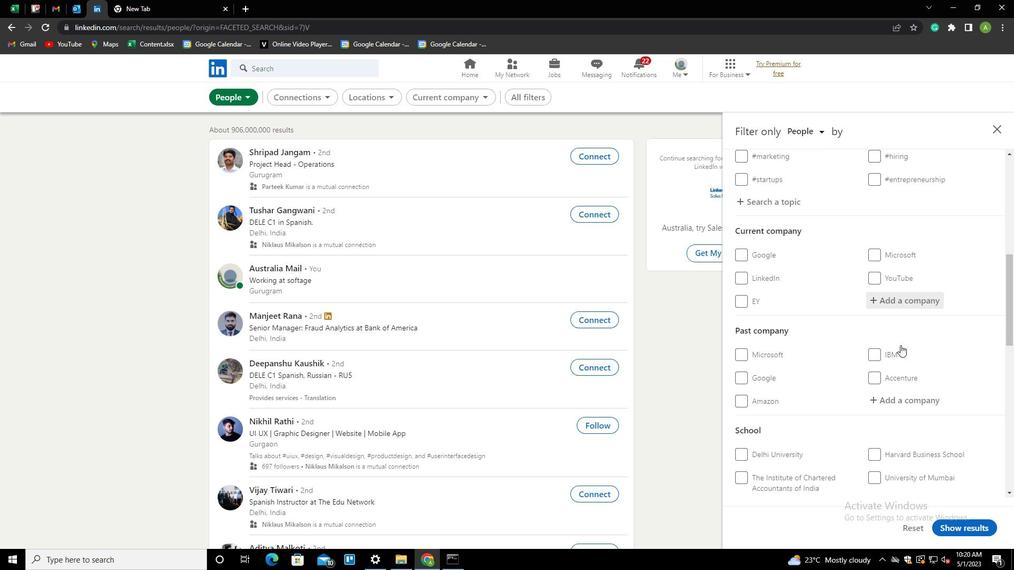 
Action: Mouse scrolled (901, 345) with delta (0, 0)
Screenshot: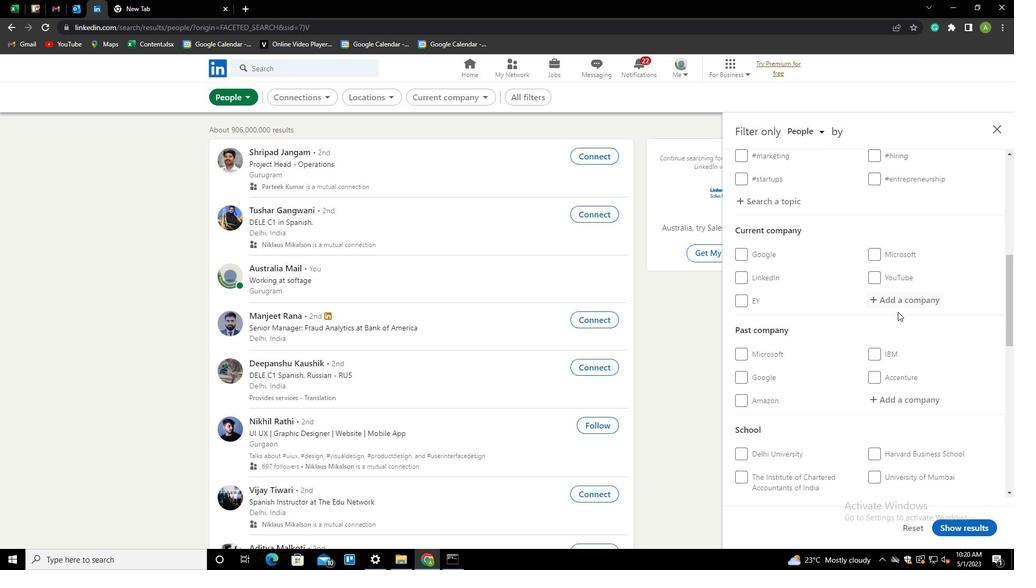 
Action: Mouse moved to (898, 300)
Screenshot: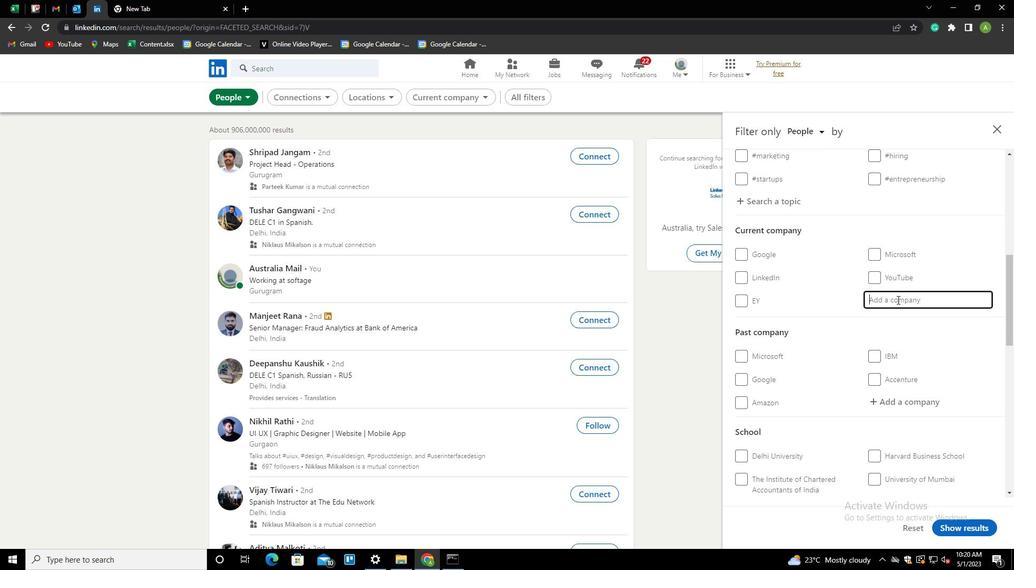 
Action: Mouse pressed left at (898, 300)
Screenshot: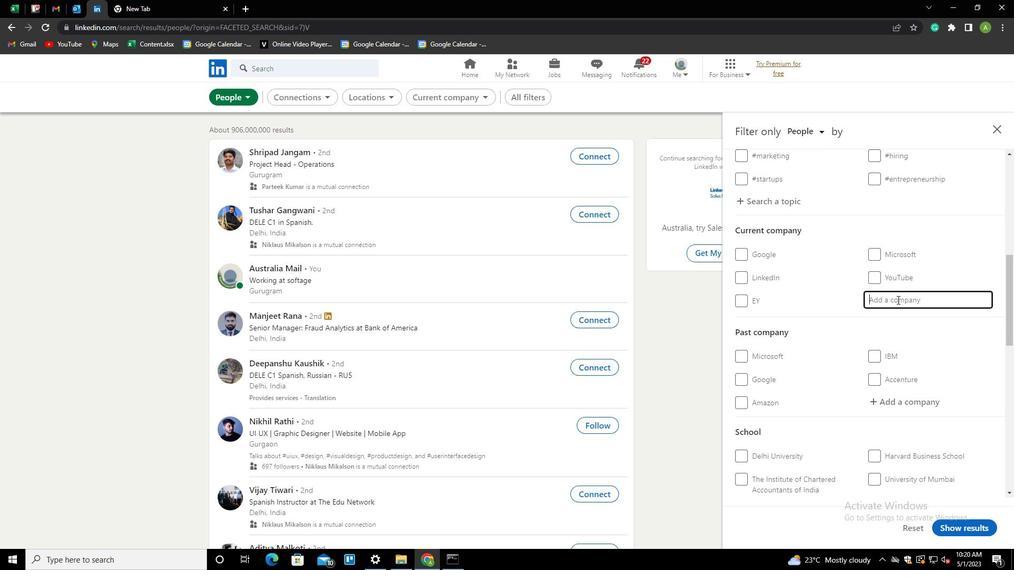 
Action: Key pressed <Key.shift><Key.shift><Key.shift><Key.shift><Key.shift><Key.shift>BRINDGE<Key.backspace><Key.backspace><Key.backspace><Key.backspace>DGESTONE<Key.down><Key.down><Key.enter>
Screenshot: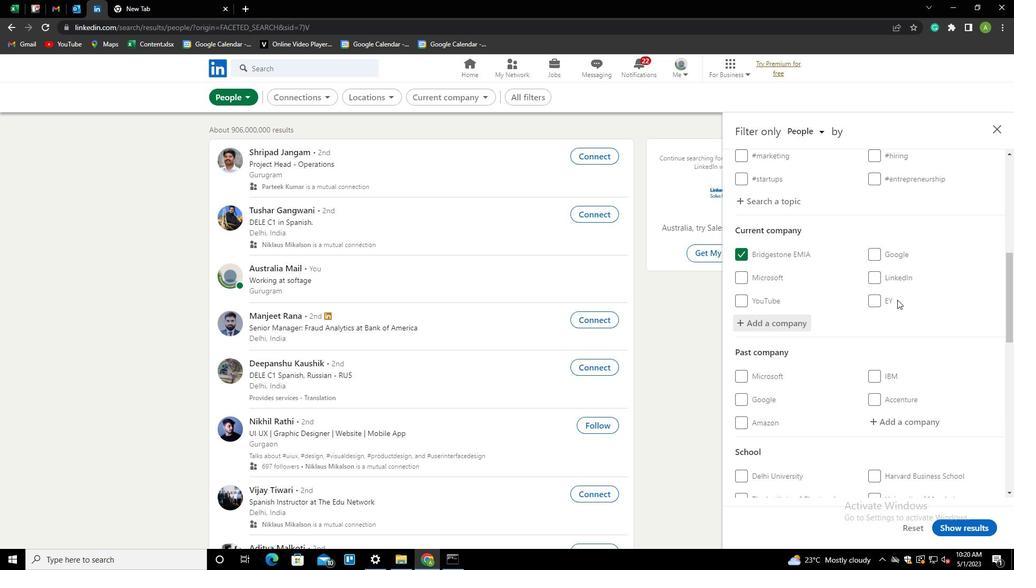 
Action: Mouse scrolled (898, 299) with delta (0, 0)
Screenshot: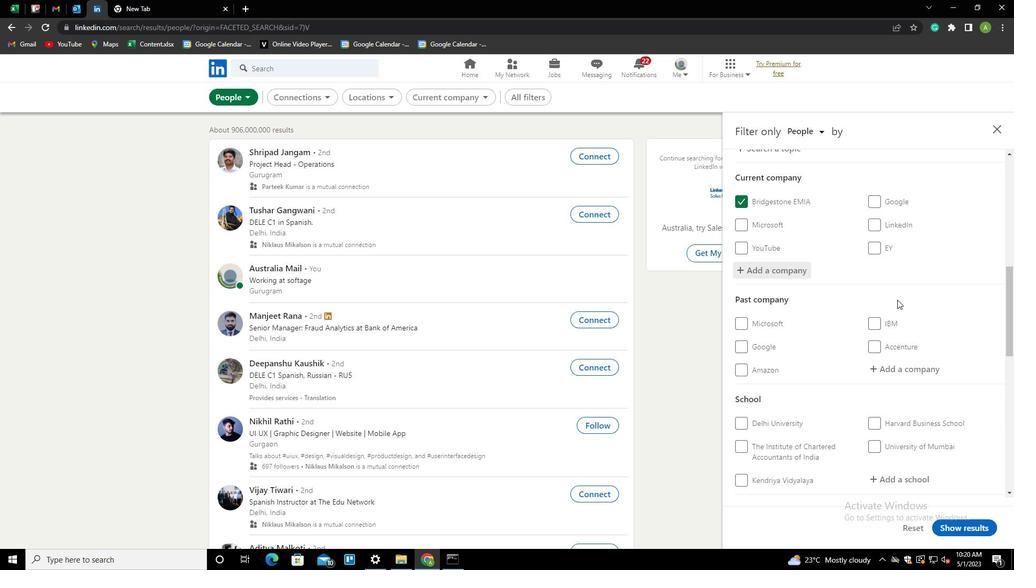 
Action: Mouse scrolled (898, 299) with delta (0, 0)
Screenshot: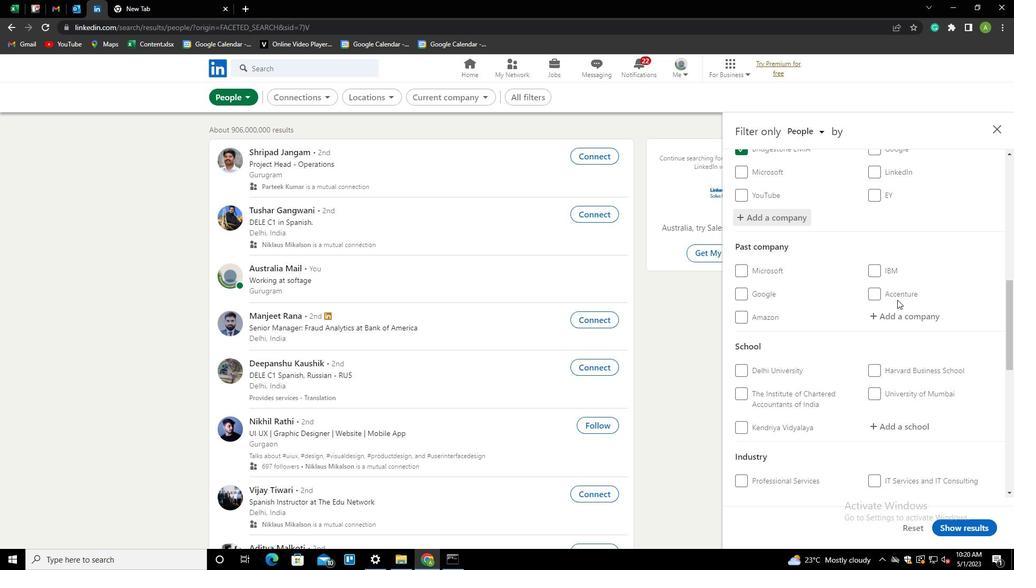 
Action: Mouse scrolled (898, 299) with delta (0, 0)
Screenshot: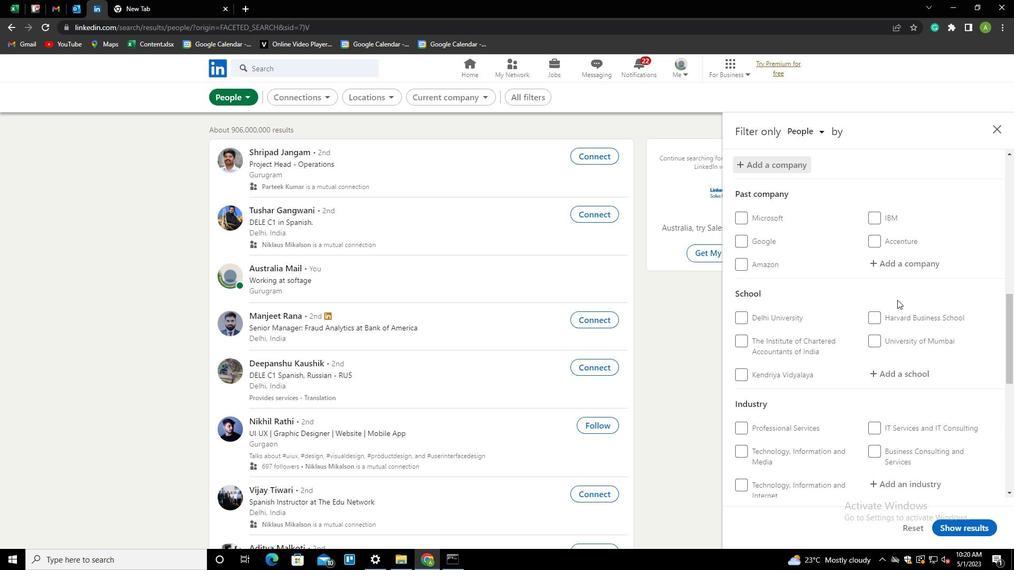 
Action: Mouse scrolled (898, 299) with delta (0, 0)
Screenshot: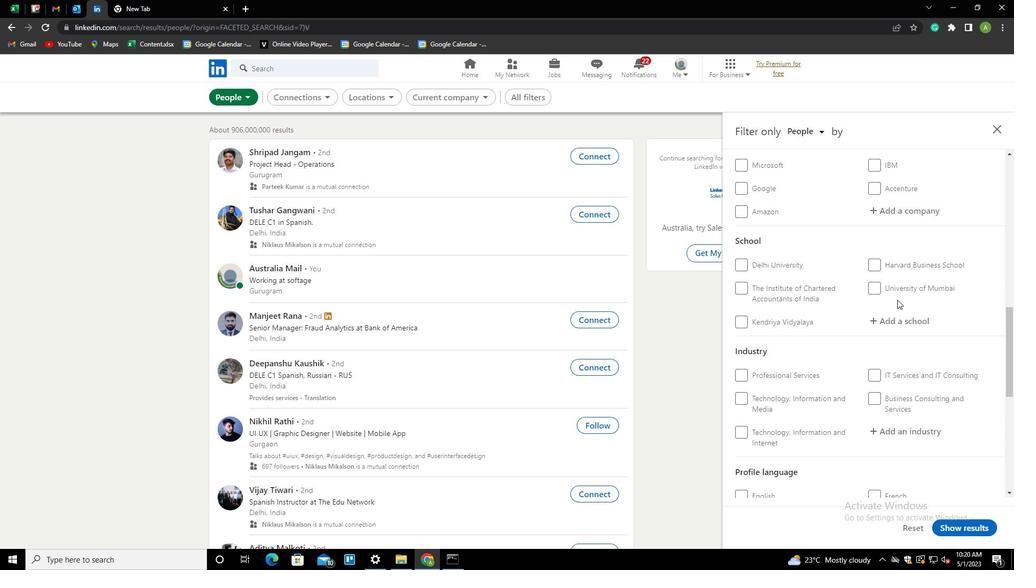 
Action: Mouse scrolled (898, 299) with delta (0, 0)
Screenshot: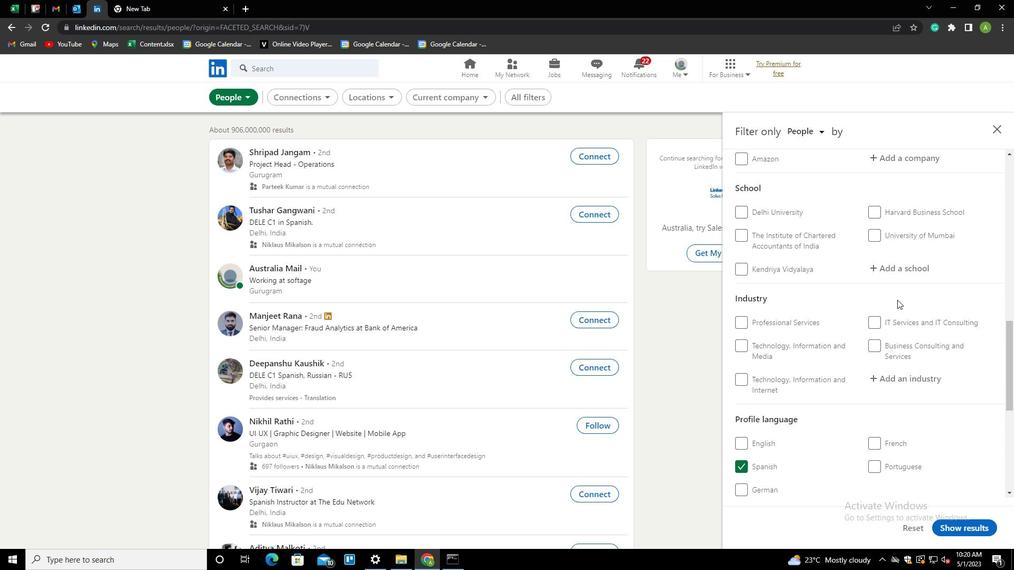 
Action: Mouse moved to (894, 262)
Screenshot: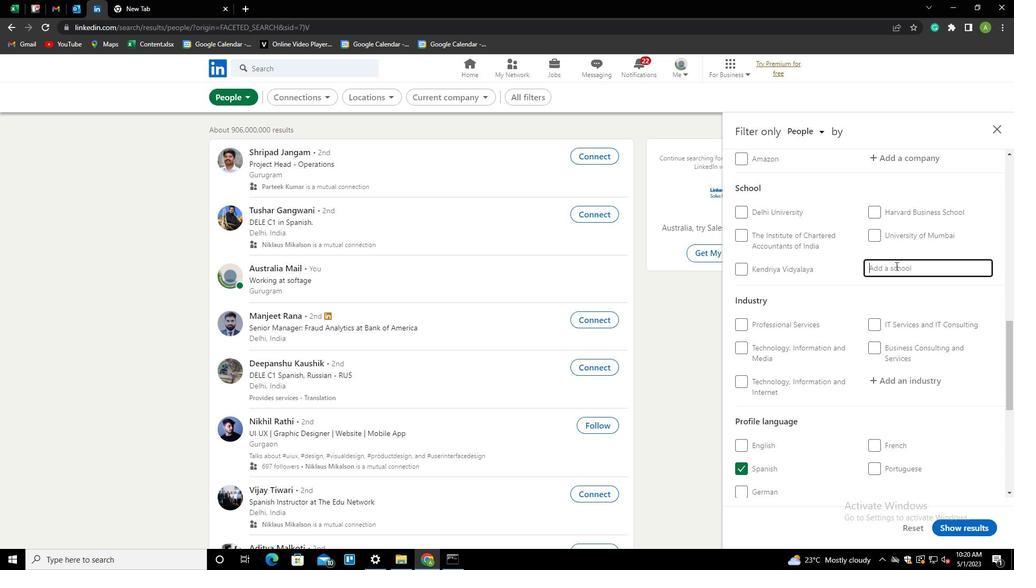 
Action: Mouse pressed left at (894, 262)
Screenshot: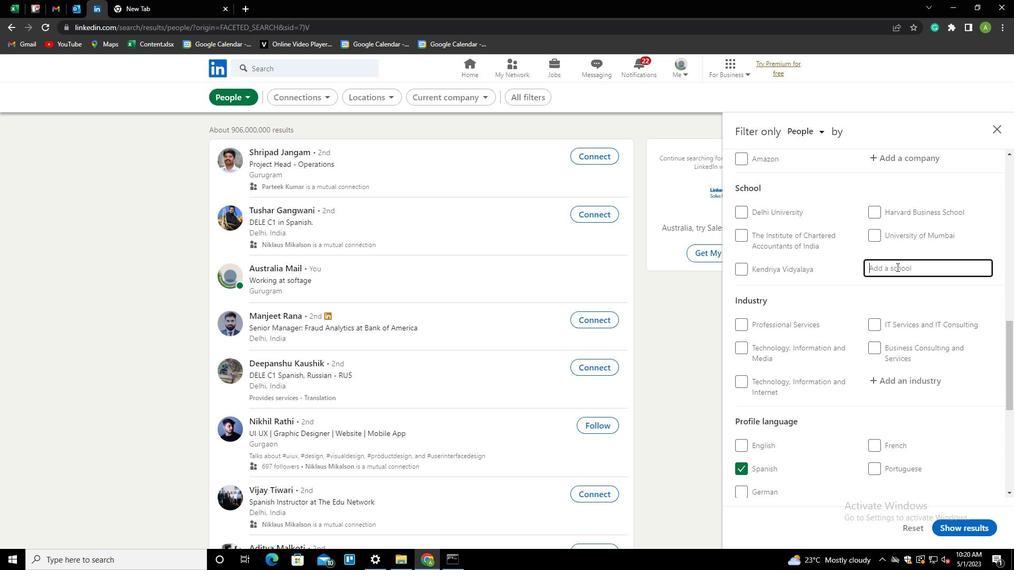 
Action: Mouse moved to (897, 267)
Screenshot: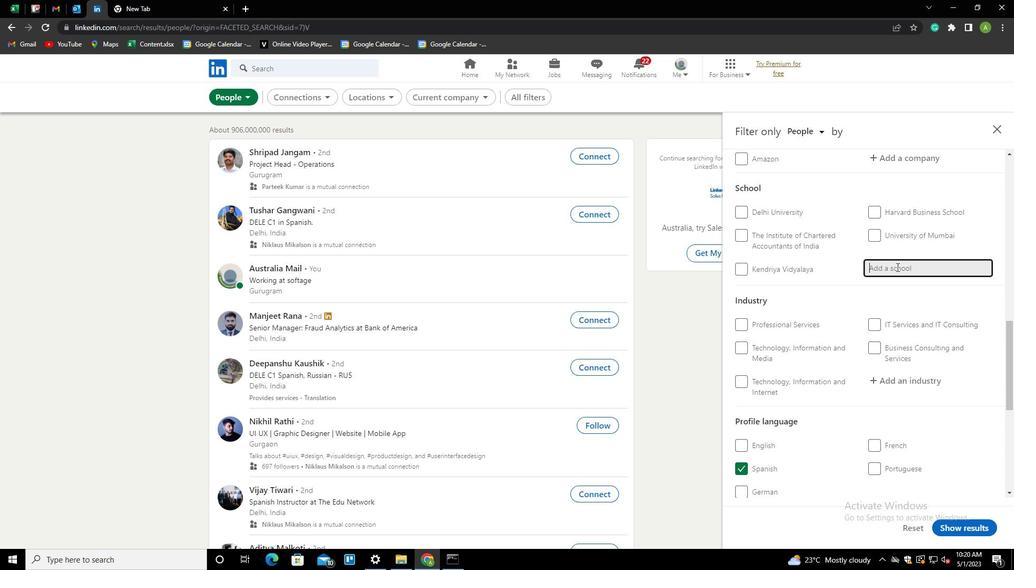 
Action: Mouse pressed left at (897, 267)
Screenshot: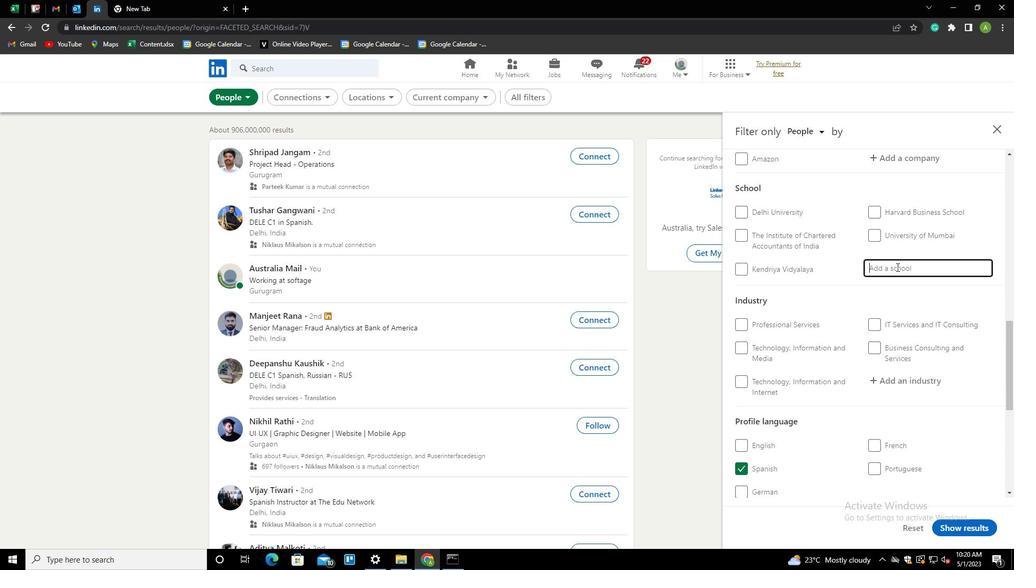 
Action: Key pressed <Key.shift><Key.shift><Key.shift><Key.shift><Key.shift><Key.shift><Key.shift><Key.shift><Key.shift><Key.shift><Key.shift><Key.shift><Key.shift><Key.shift>RAGH<Key.space><Key.shift>I<Key.down><Key.backspace><Key.backspace>U<Key.down><Key.enter>
Screenshot: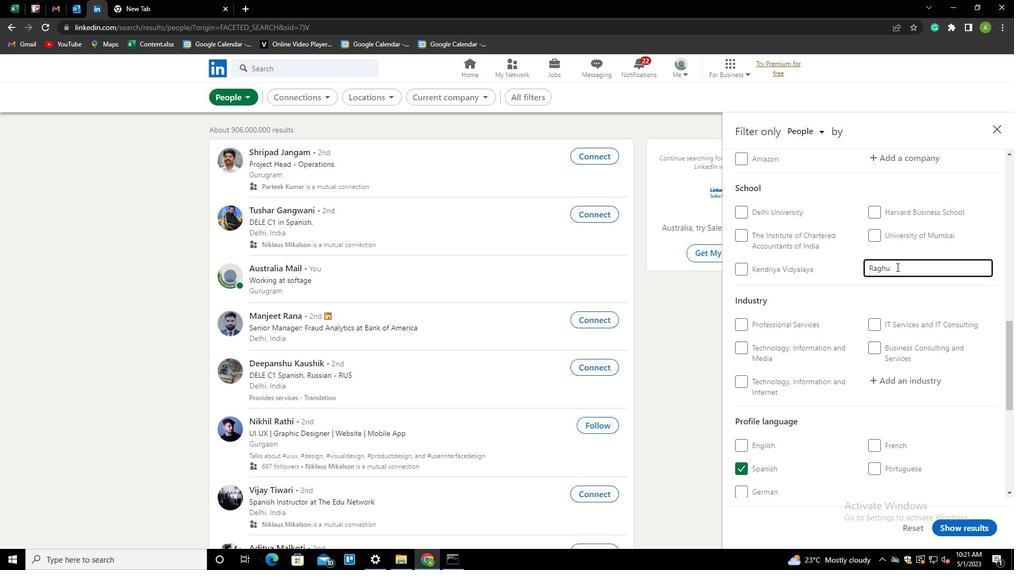 
Action: Mouse scrolled (897, 266) with delta (0, 0)
Screenshot: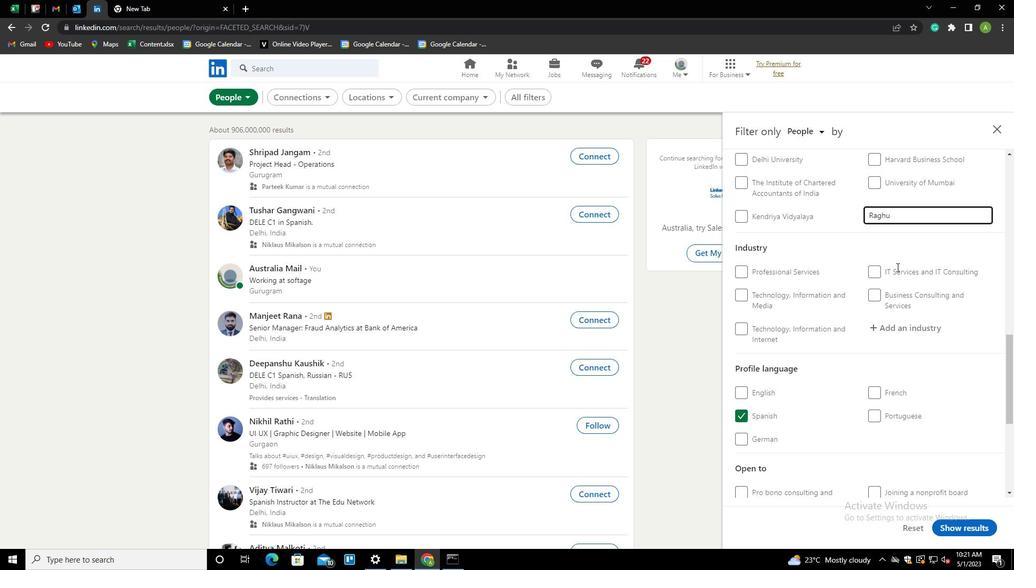 
Action: Mouse scrolled (897, 266) with delta (0, 0)
Screenshot: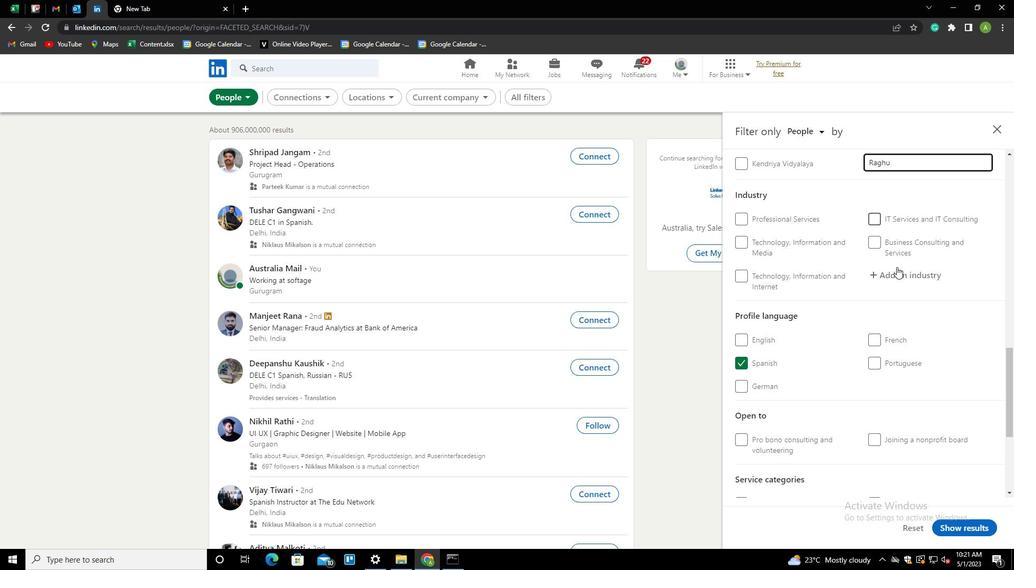 
Action: Mouse moved to (921, 279)
Screenshot: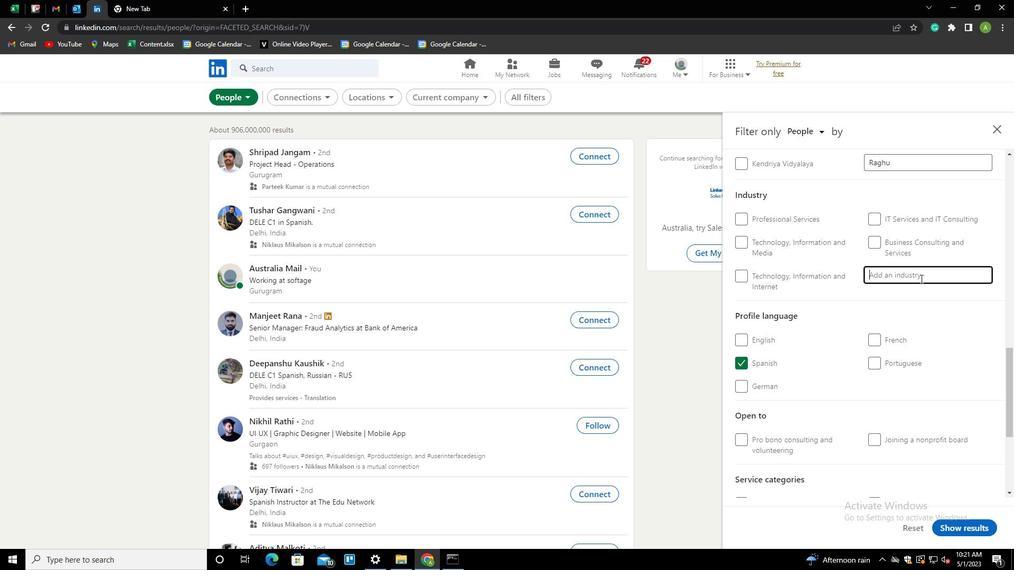 
Action: Mouse pressed left at (921, 279)
Screenshot: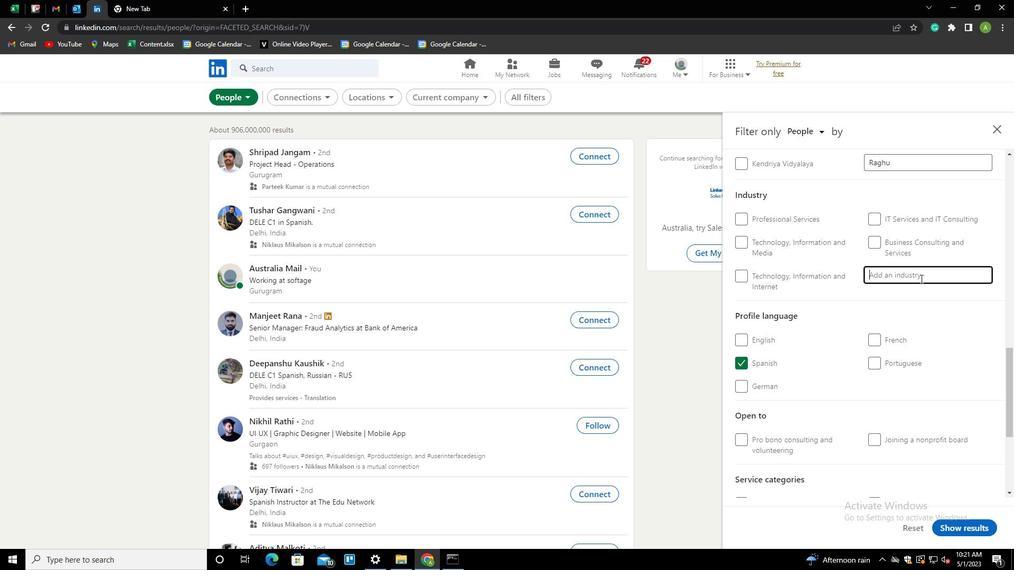 
Action: Key pressed <Key.shift>ENGINEER<Key.down><Key.down><Key.down><Key.enter>
Screenshot: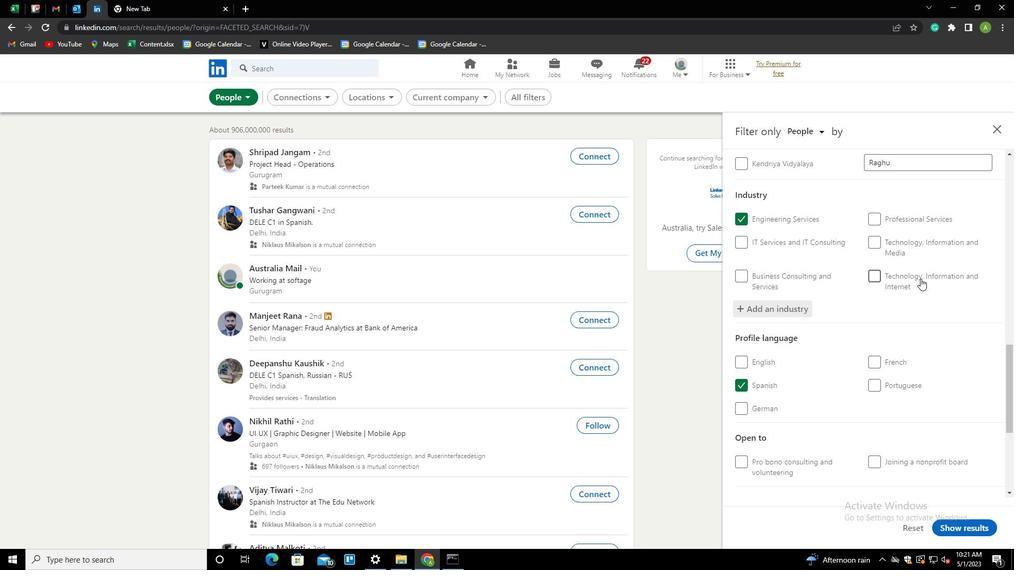 
Action: Mouse scrolled (921, 278) with delta (0, 0)
Screenshot: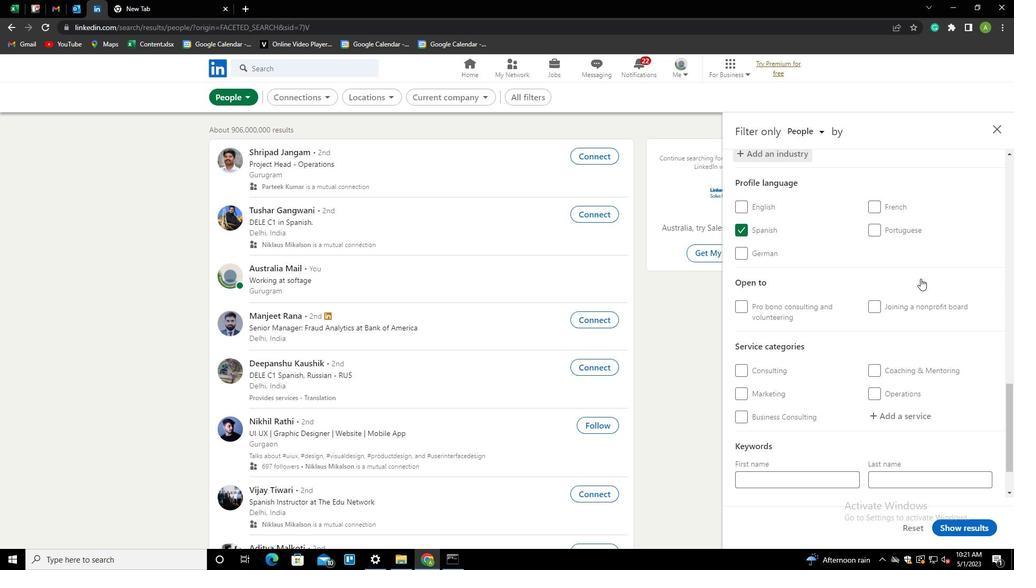 
Action: Mouse scrolled (921, 278) with delta (0, 0)
Screenshot: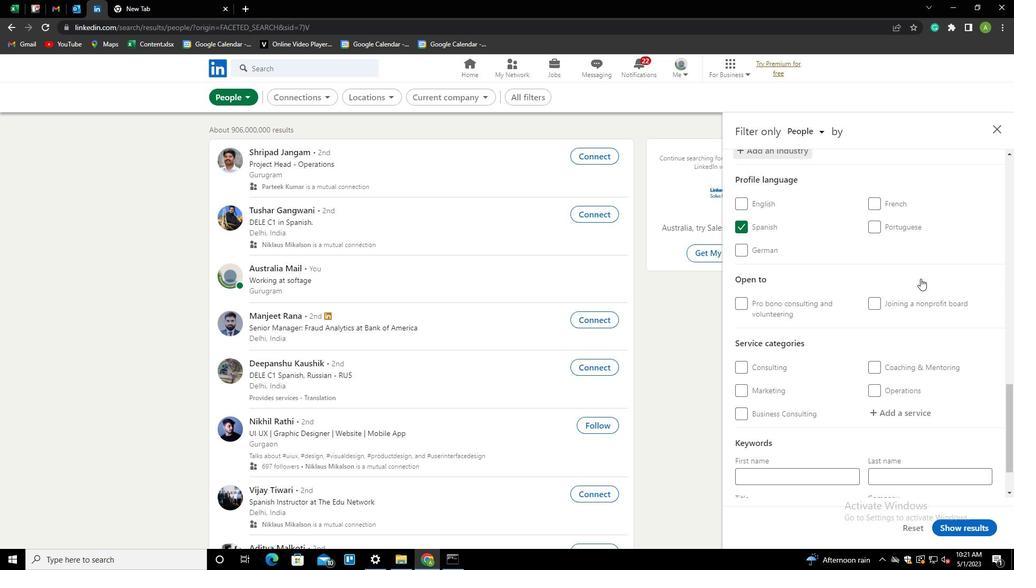 
Action: Mouse scrolled (921, 278) with delta (0, 0)
Screenshot: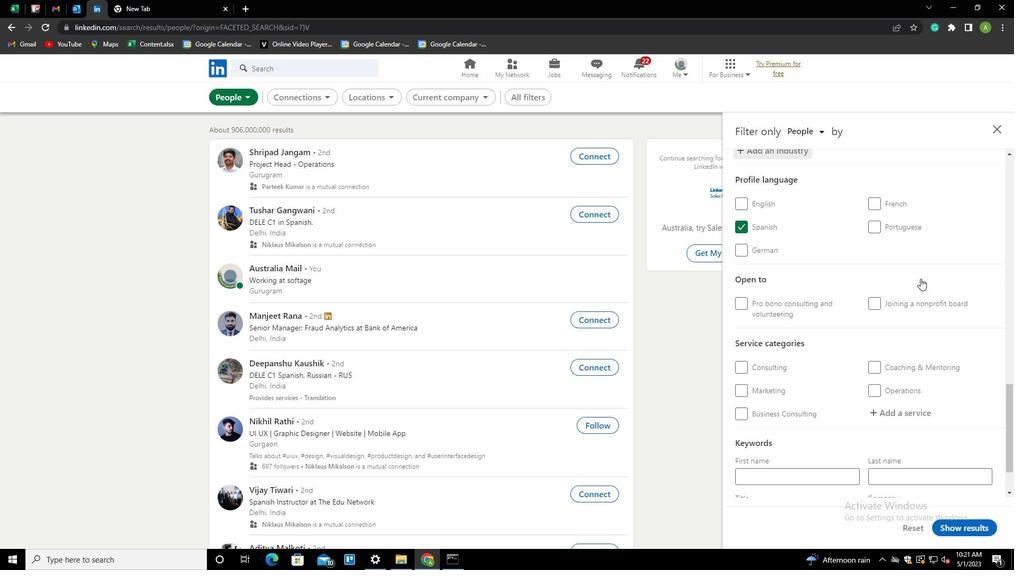
Action: Mouse scrolled (921, 278) with delta (0, 0)
Screenshot: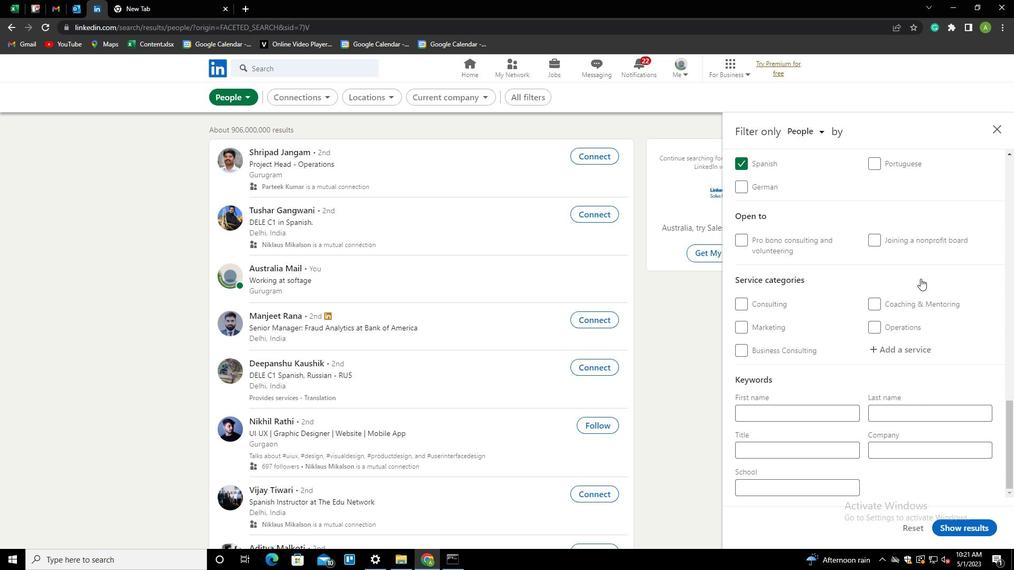 
Action: Mouse scrolled (921, 278) with delta (0, 0)
Screenshot: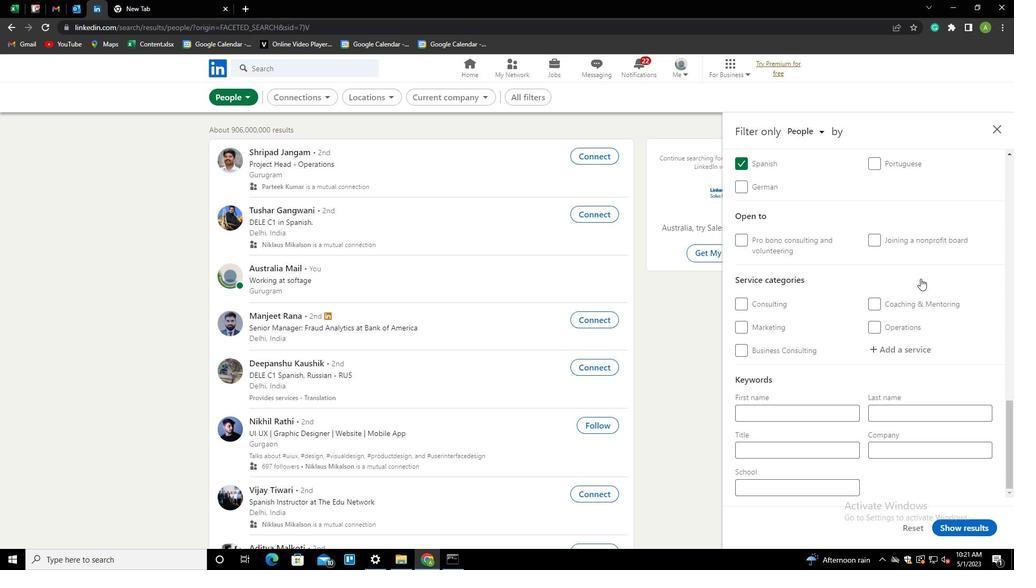 
Action: Mouse scrolled (921, 278) with delta (0, 0)
Screenshot: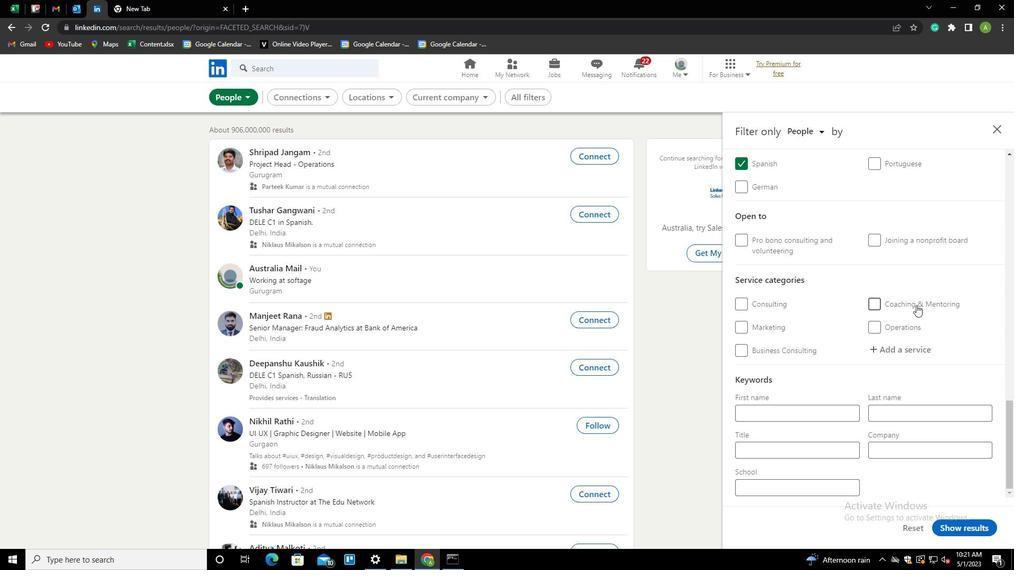 
Action: Mouse moved to (906, 344)
Screenshot: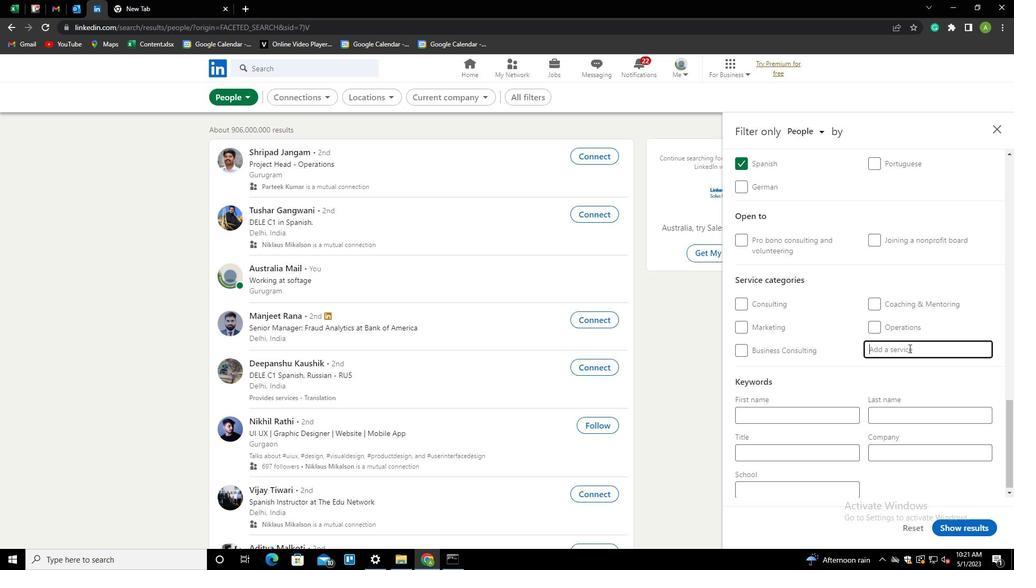 
Action: Mouse pressed left at (906, 344)
Screenshot: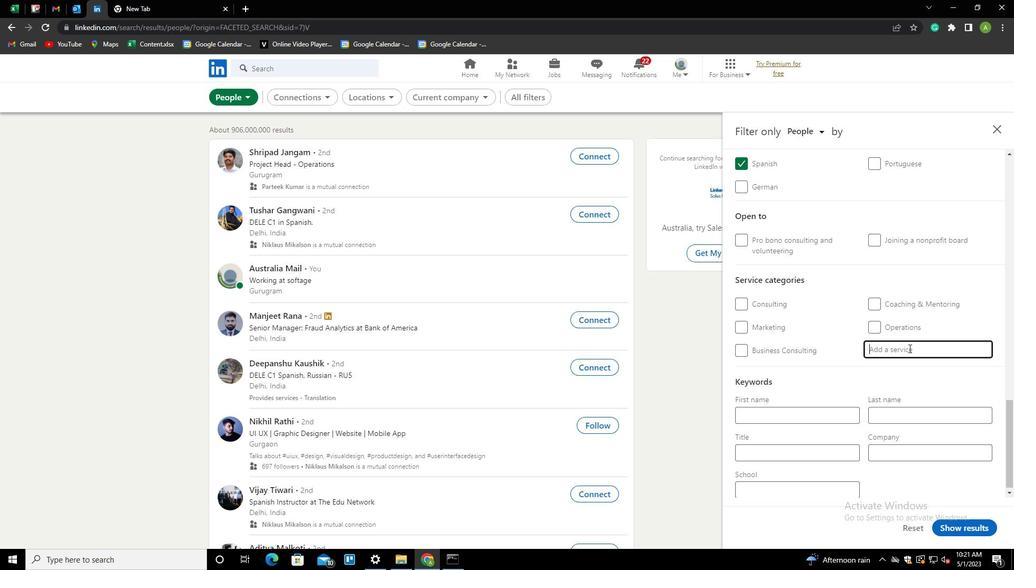 
Action: Mouse moved to (909, 348)
Screenshot: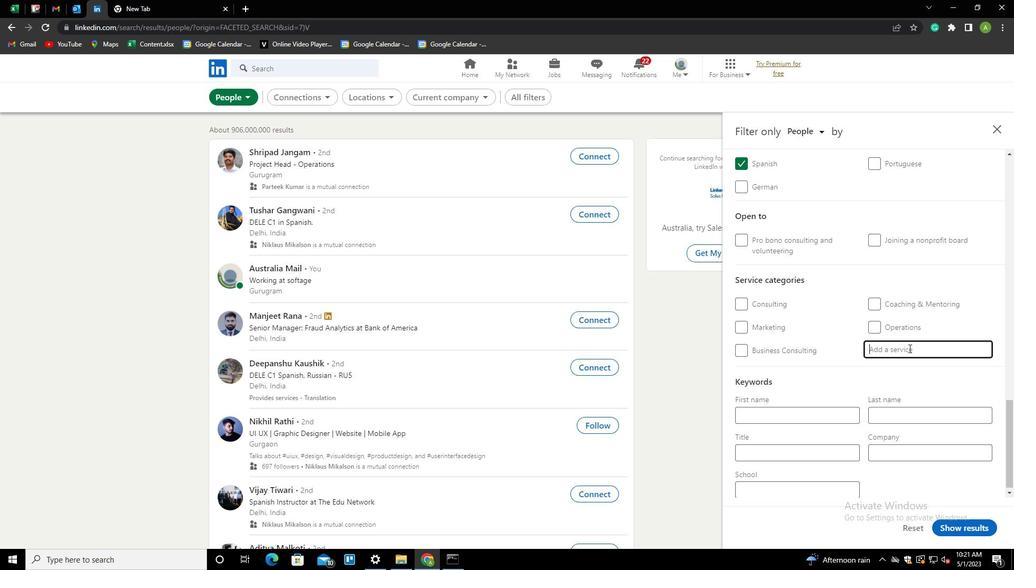 
Action: Mouse pressed left at (909, 348)
Screenshot: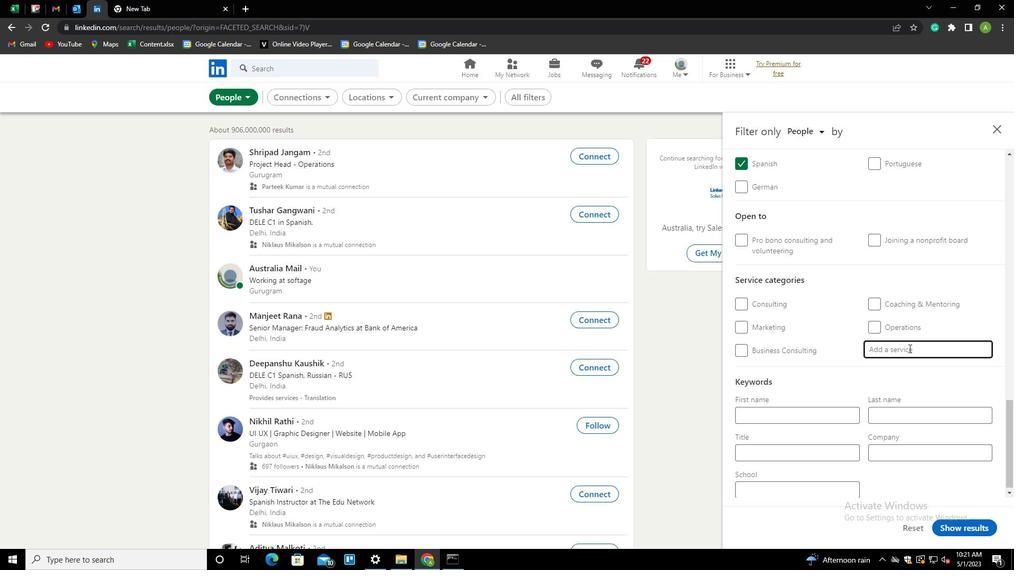 
Action: Key pressed <Key.shift>LIFE<Key.space><Key.shift><Key.shift><Key.shift><Key.down><Key.down><Key.enter>
Screenshot: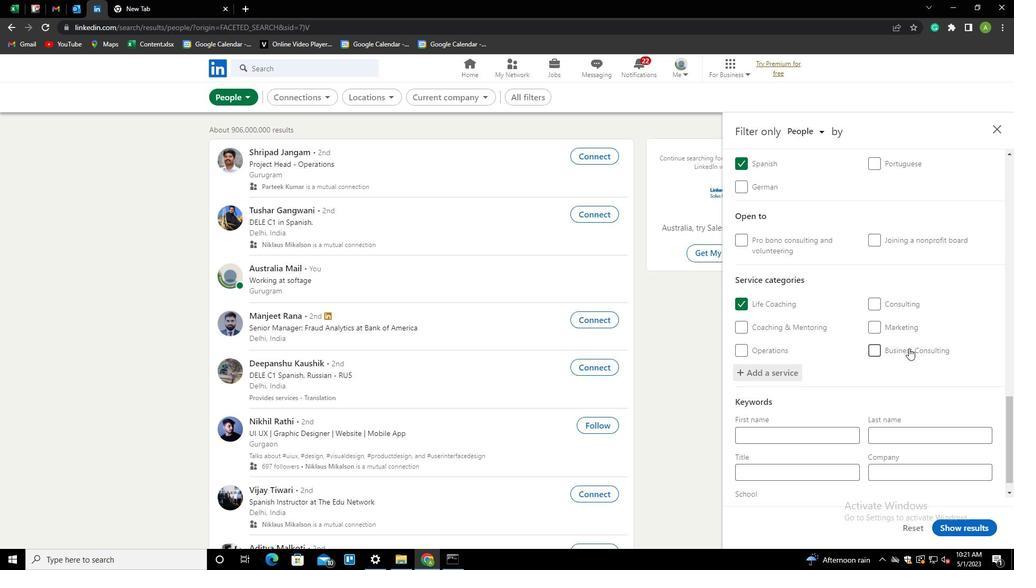 
Action: Mouse scrolled (909, 348) with delta (0, 0)
Screenshot: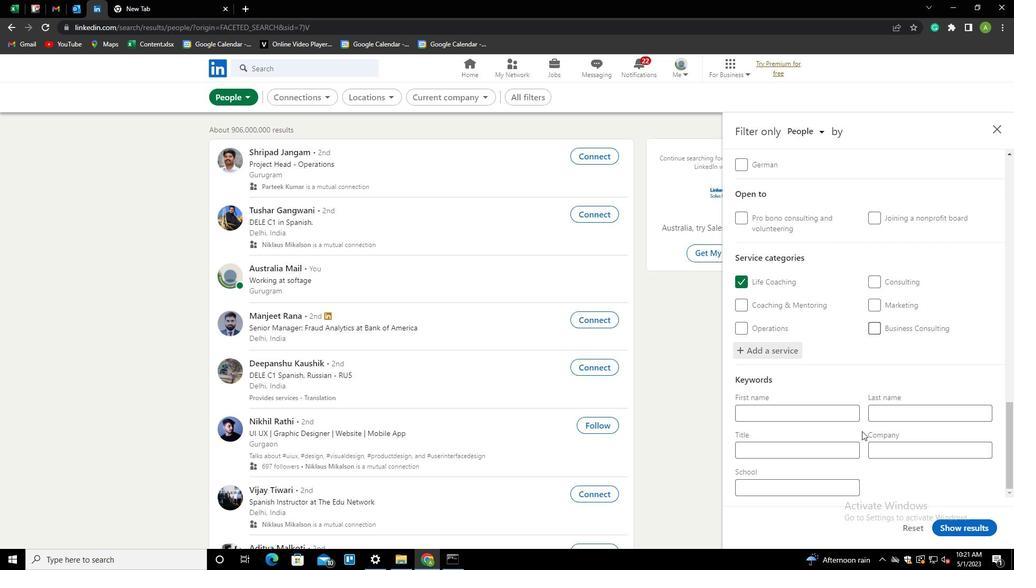 
Action: Mouse scrolled (909, 348) with delta (0, 0)
Screenshot: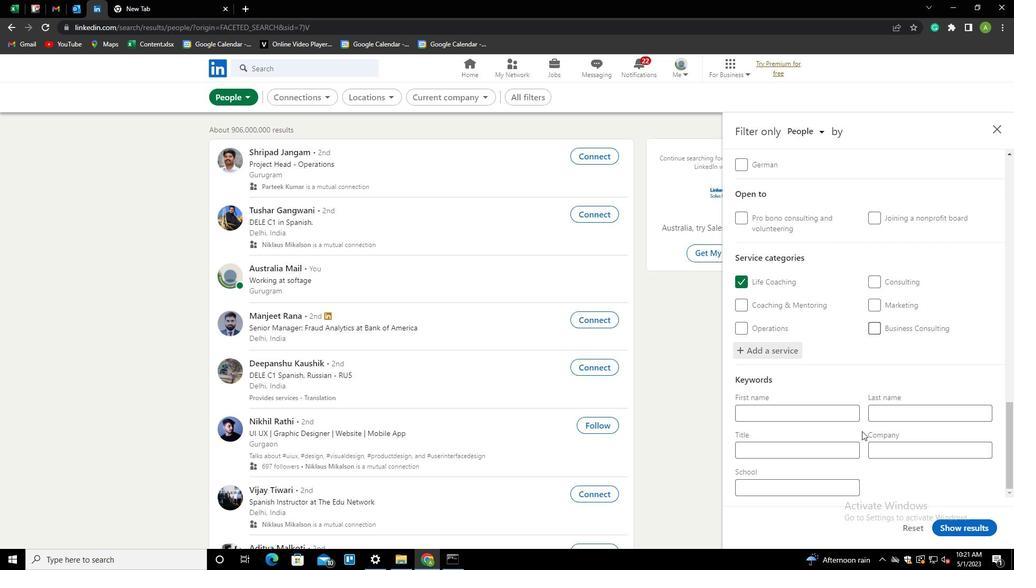 
Action: Mouse scrolled (909, 348) with delta (0, 0)
Screenshot: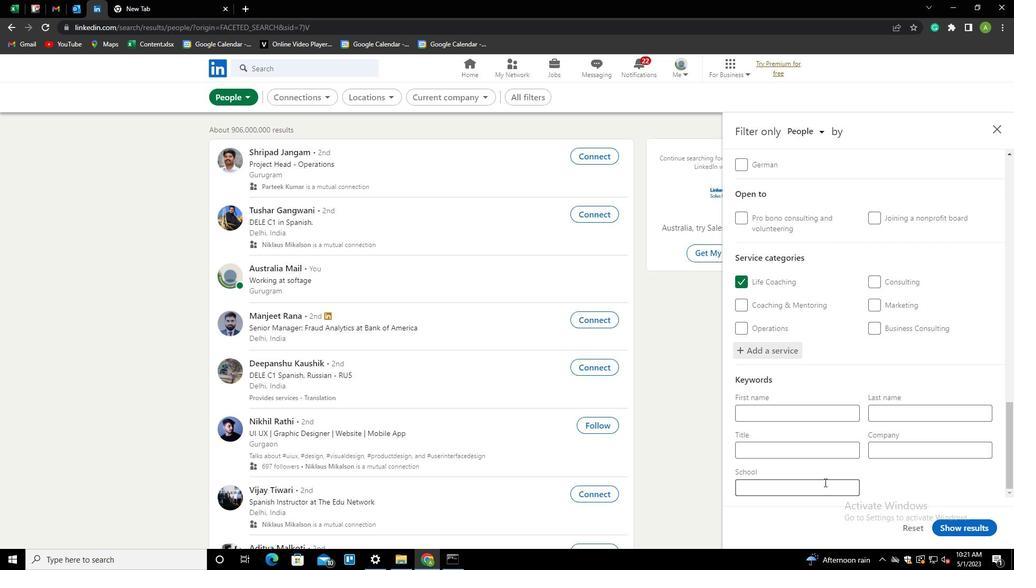 
Action: Mouse scrolled (909, 348) with delta (0, 0)
Screenshot: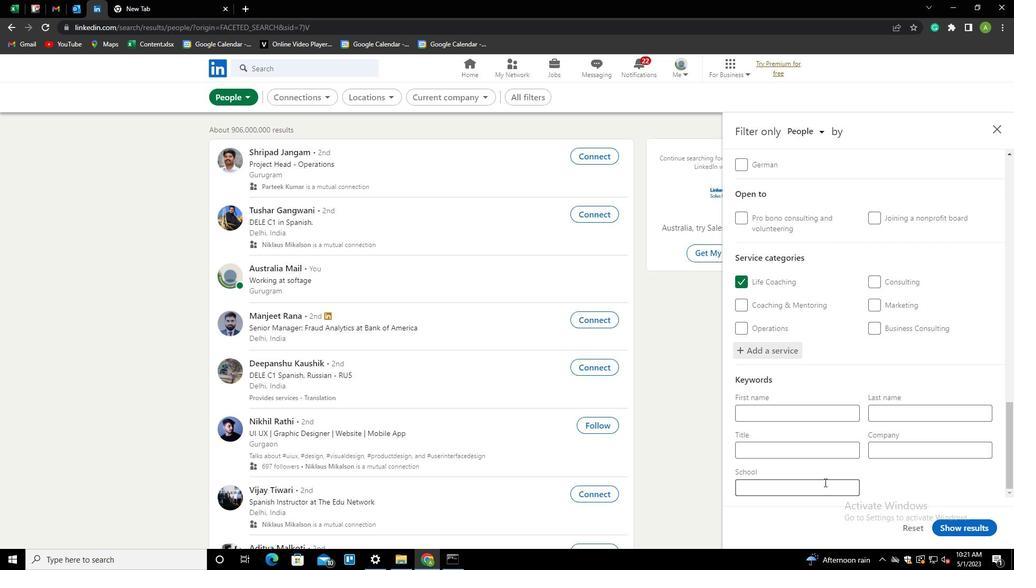 
Action: Mouse scrolled (909, 348) with delta (0, 0)
Screenshot: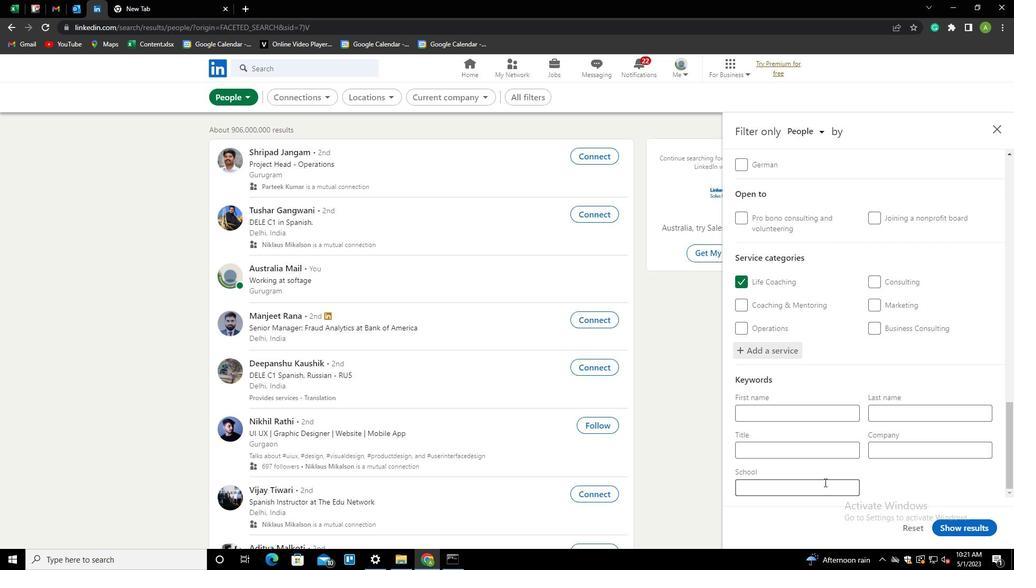 
Action: Mouse scrolled (909, 348) with delta (0, 0)
Screenshot: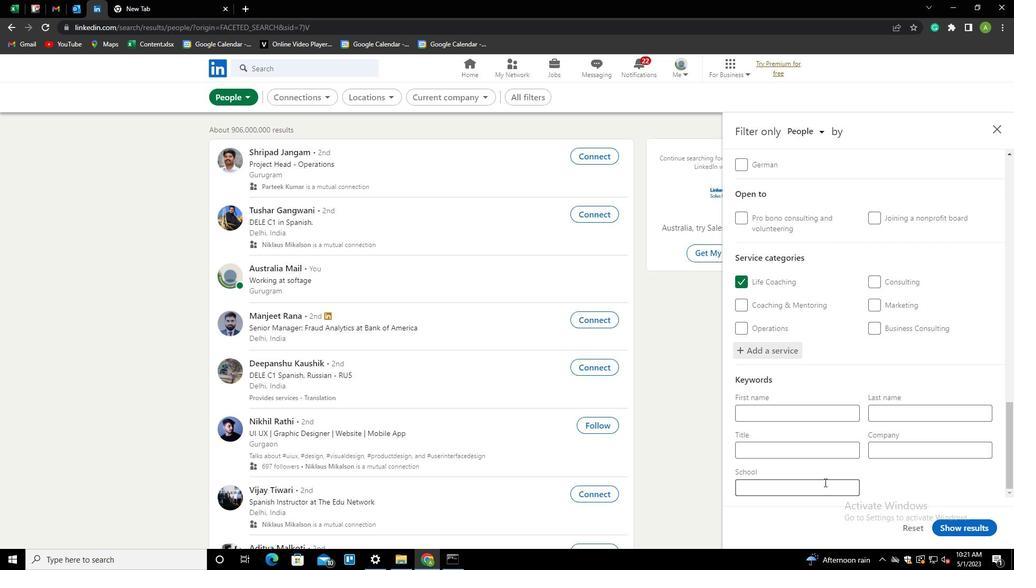 
Action: Mouse scrolled (909, 348) with delta (0, 0)
Screenshot: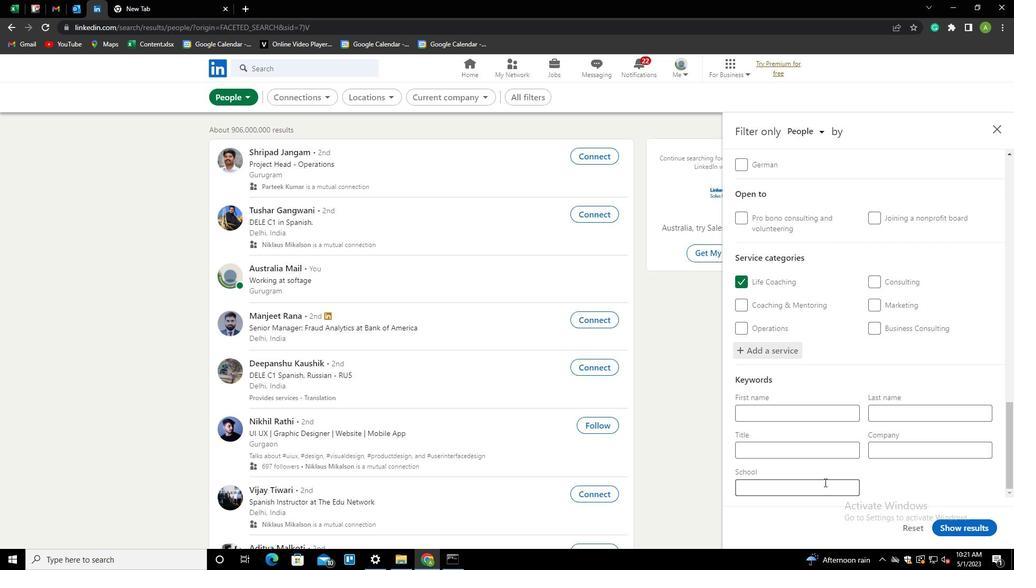 
Action: Mouse moved to (799, 445)
Screenshot: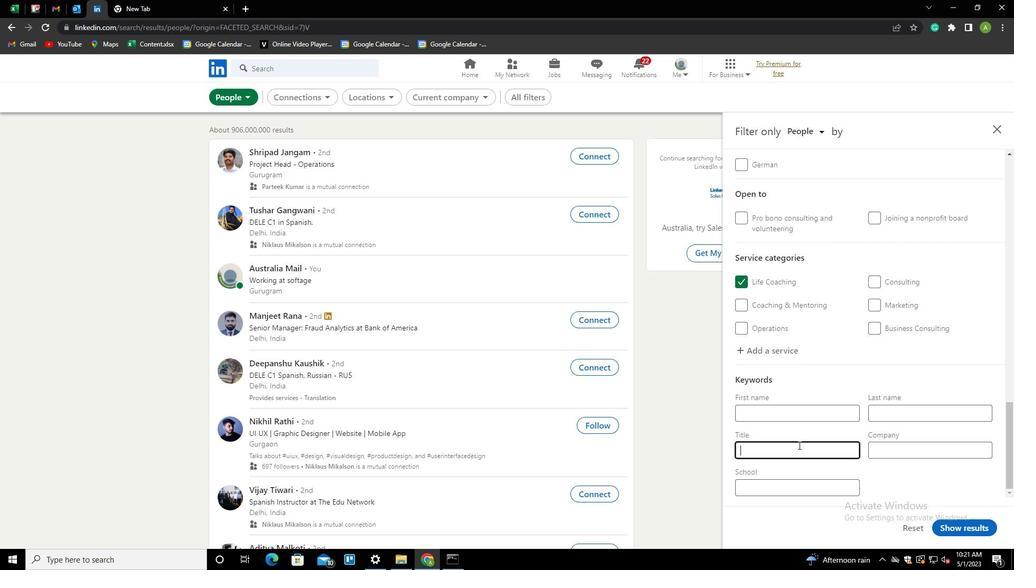 
Action: Mouse pressed left at (799, 445)
Screenshot: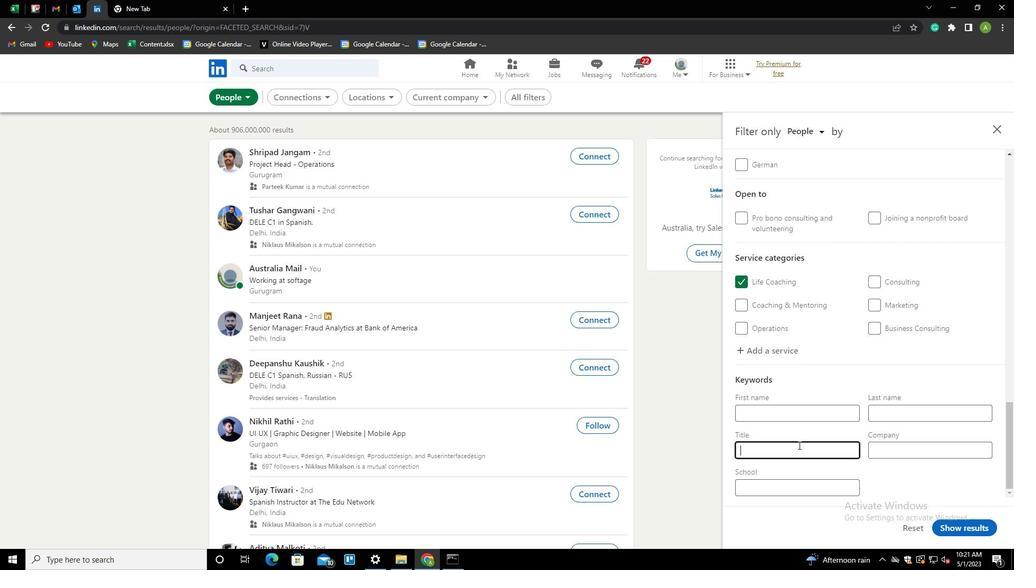 
Action: Key pressed <Key.shift>CUSTOMER<Key.space>SERCI<Key.backspace><Key.backspace>VICE<Key.space><Key.shift>MANG<Key.backspace>AGER
Screenshot: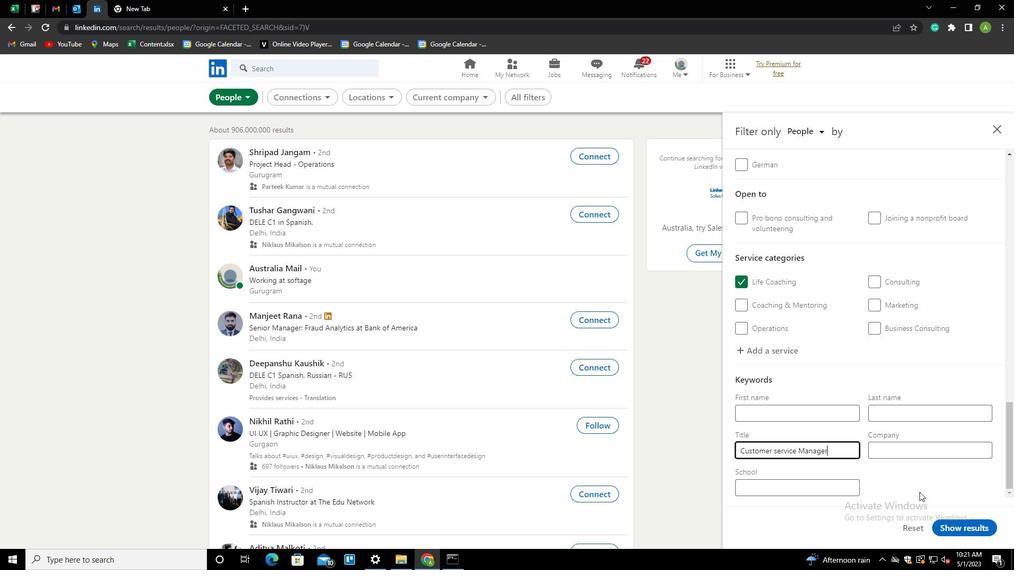 
Action: Mouse moved to (929, 485)
Screenshot: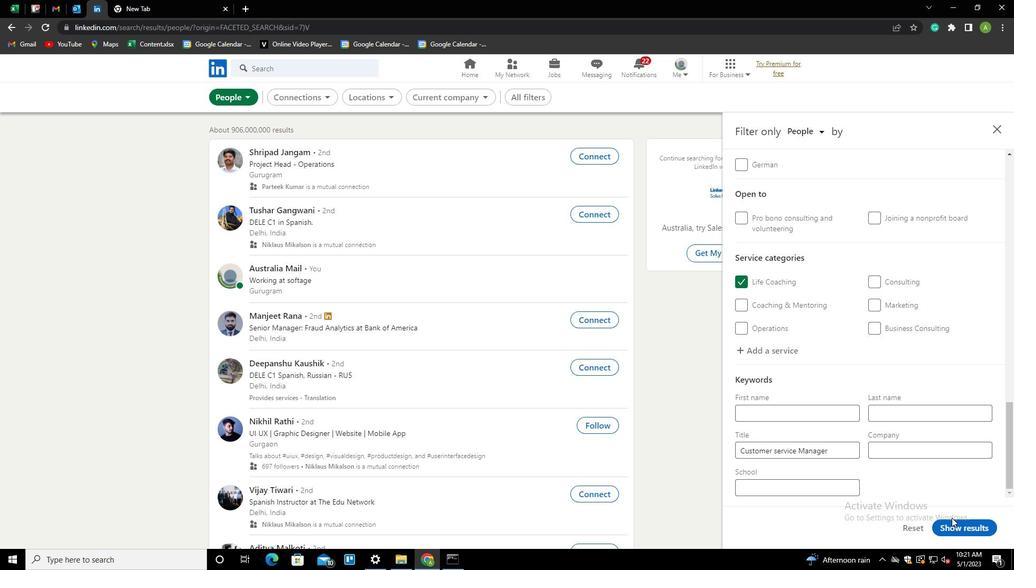 
Action: Mouse pressed left at (929, 485)
Screenshot: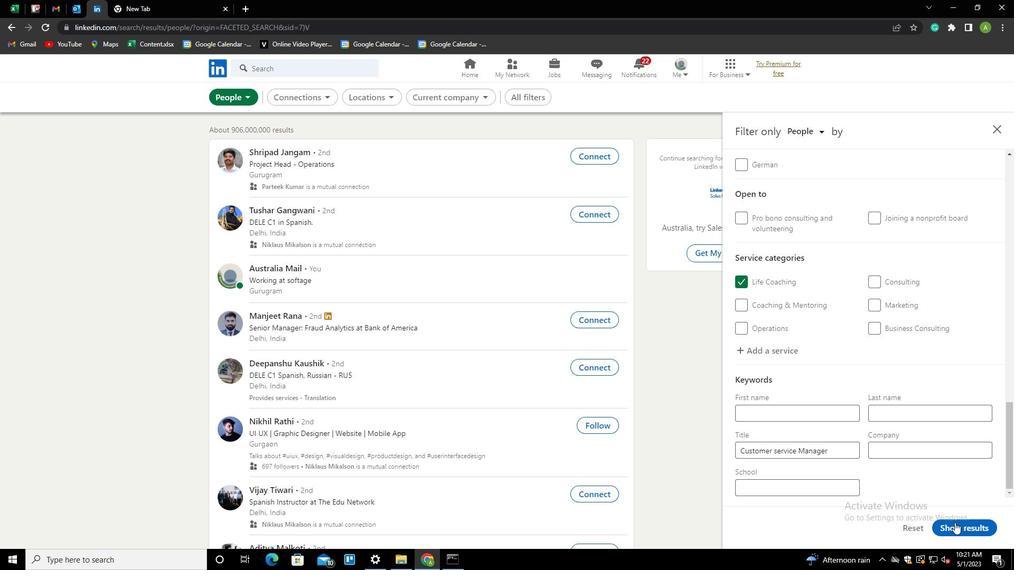 
Action: Mouse moved to (961, 530)
Screenshot: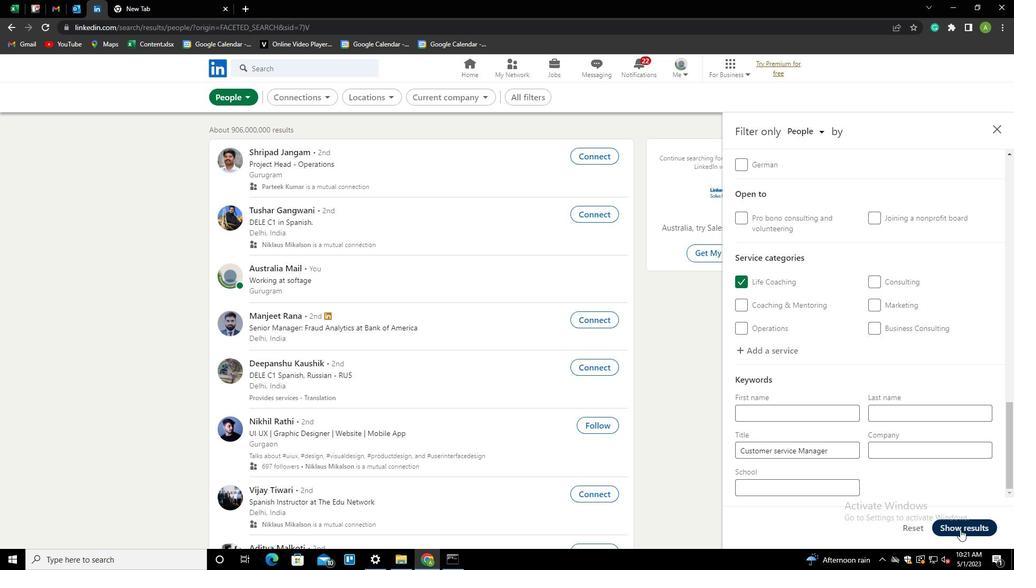 
Action: Mouse pressed left at (961, 530)
Screenshot: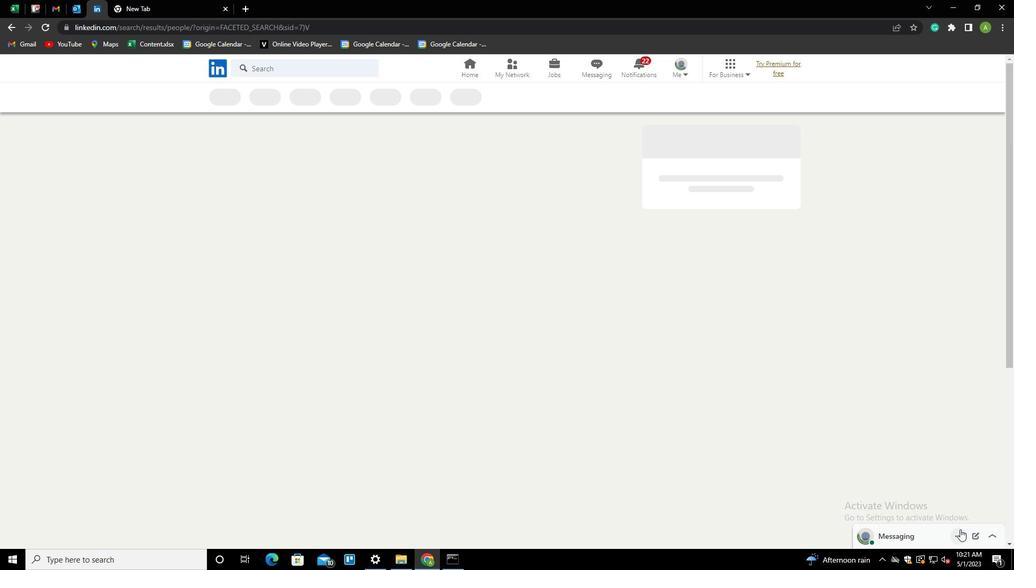 
